 Task: Create a sub task System Test and UAT for the task  Upgrade and migrate company customer relationship management (CRM) to a cloud-based solution in the project AgileImpact , assign it to team member softage.1@softage.net and update the status of the sub task to  Completed , set the priority of the sub task to High
Action: Mouse moved to (401, 500)
Screenshot: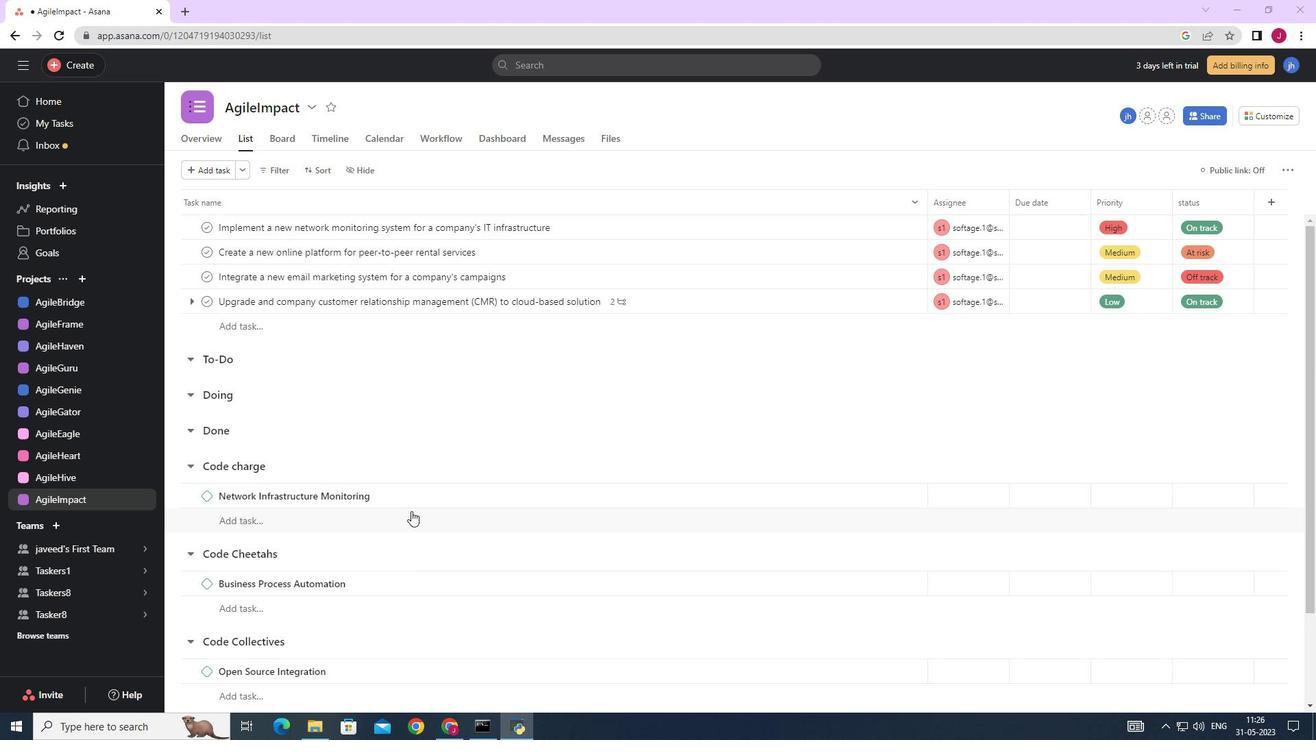 
Action: Mouse scrolled (401, 499) with delta (0, 0)
Screenshot: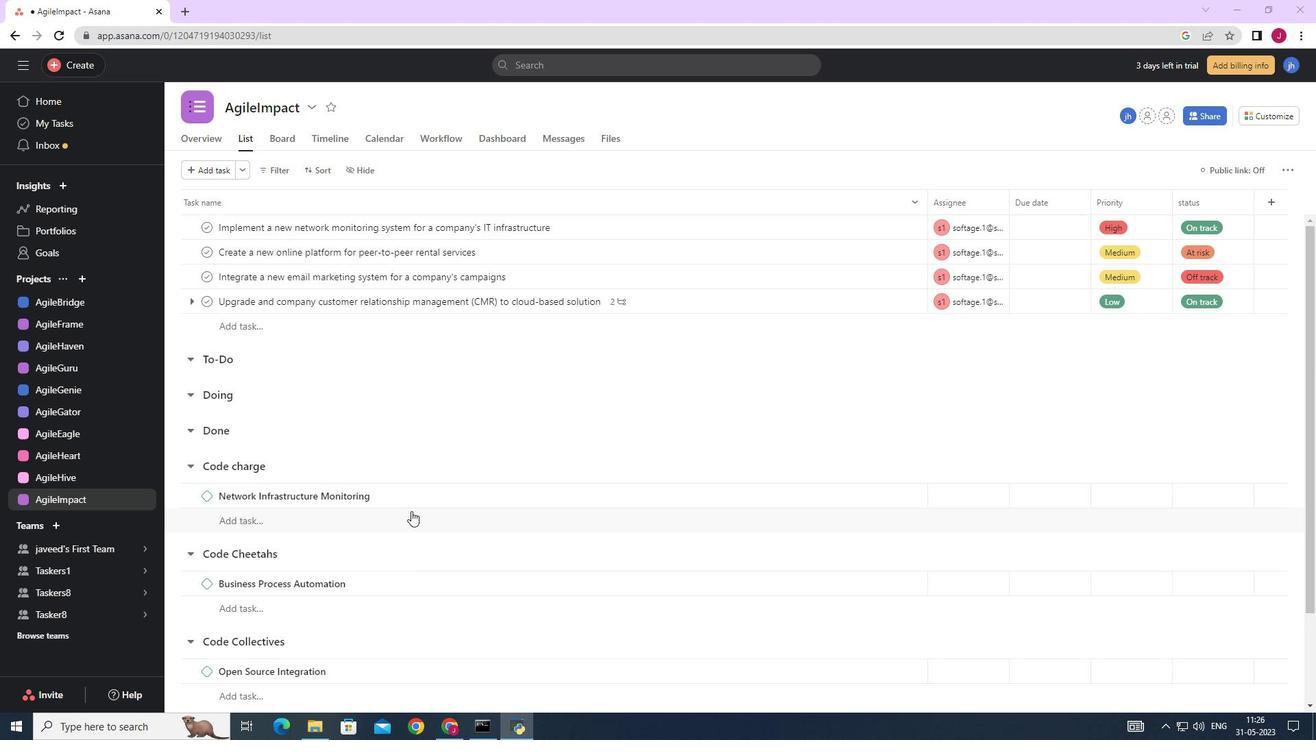 
Action: Mouse scrolled (401, 499) with delta (0, 0)
Screenshot: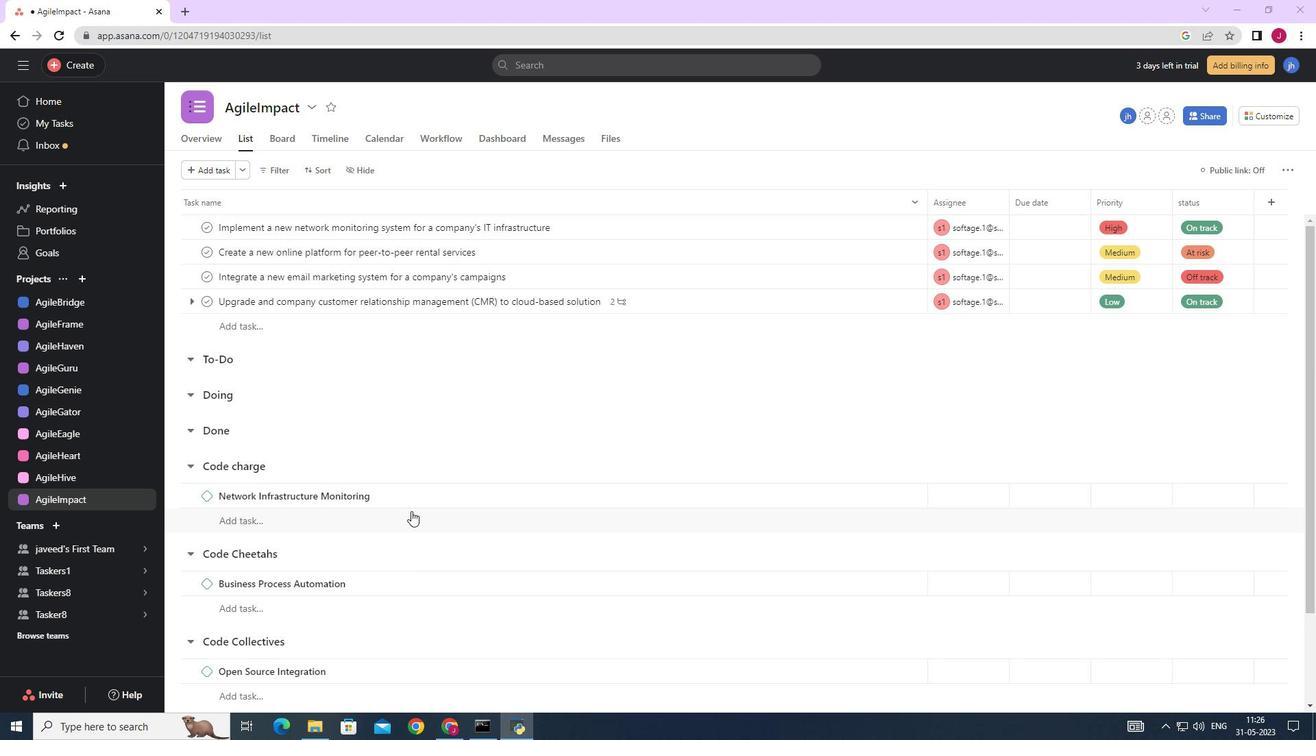
Action: Mouse scrolled (401, 499) with delta (0, 0)
Screenshot: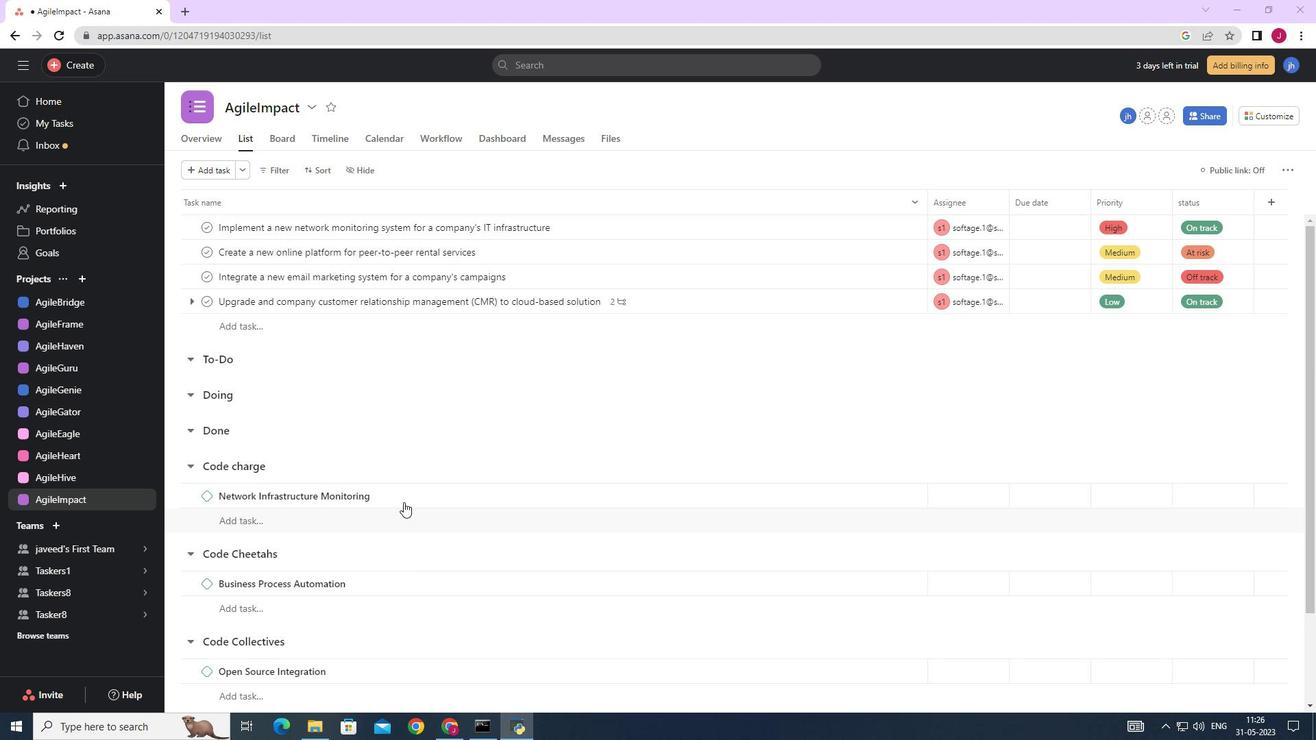 
Action: Mouse moved to (401, 499)
Screenshot: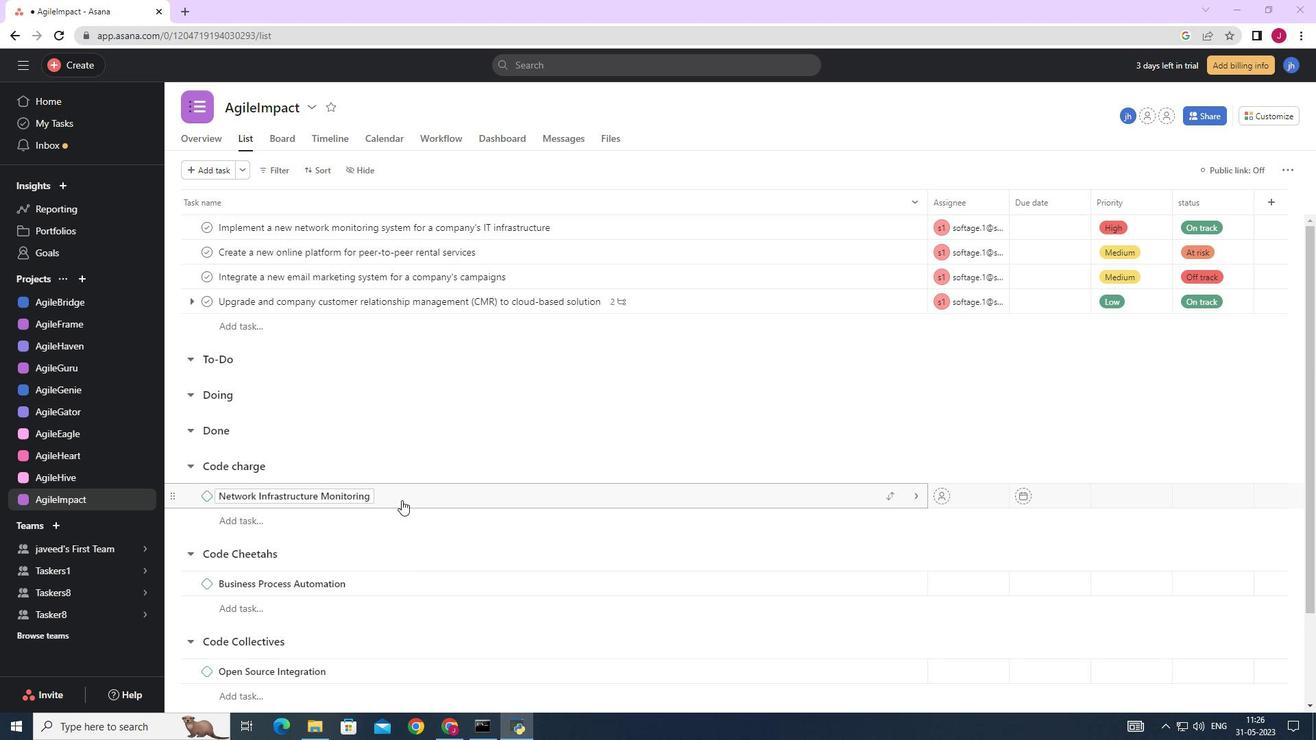
Action: Mouse scrolled (401, 499) with delta (0, 0)
Screenshot: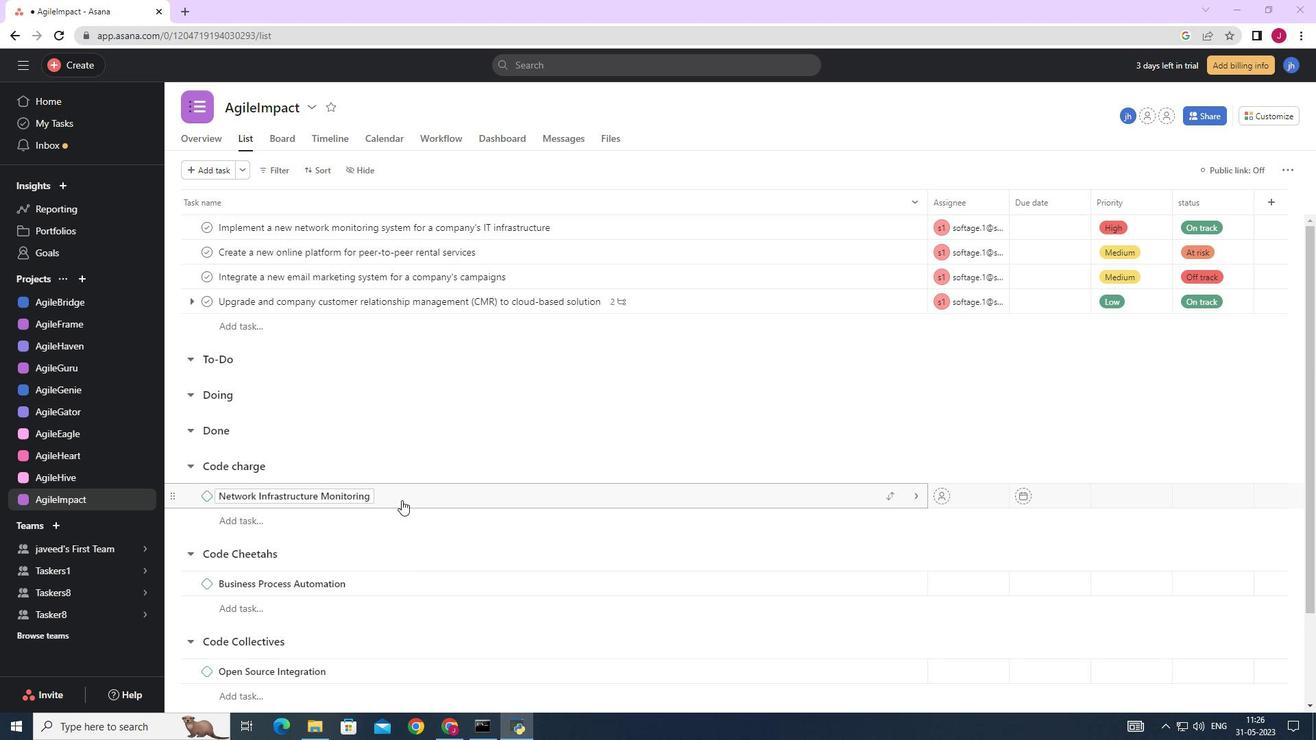 
Action: Mouse moved to (402, 499)
Screenshot: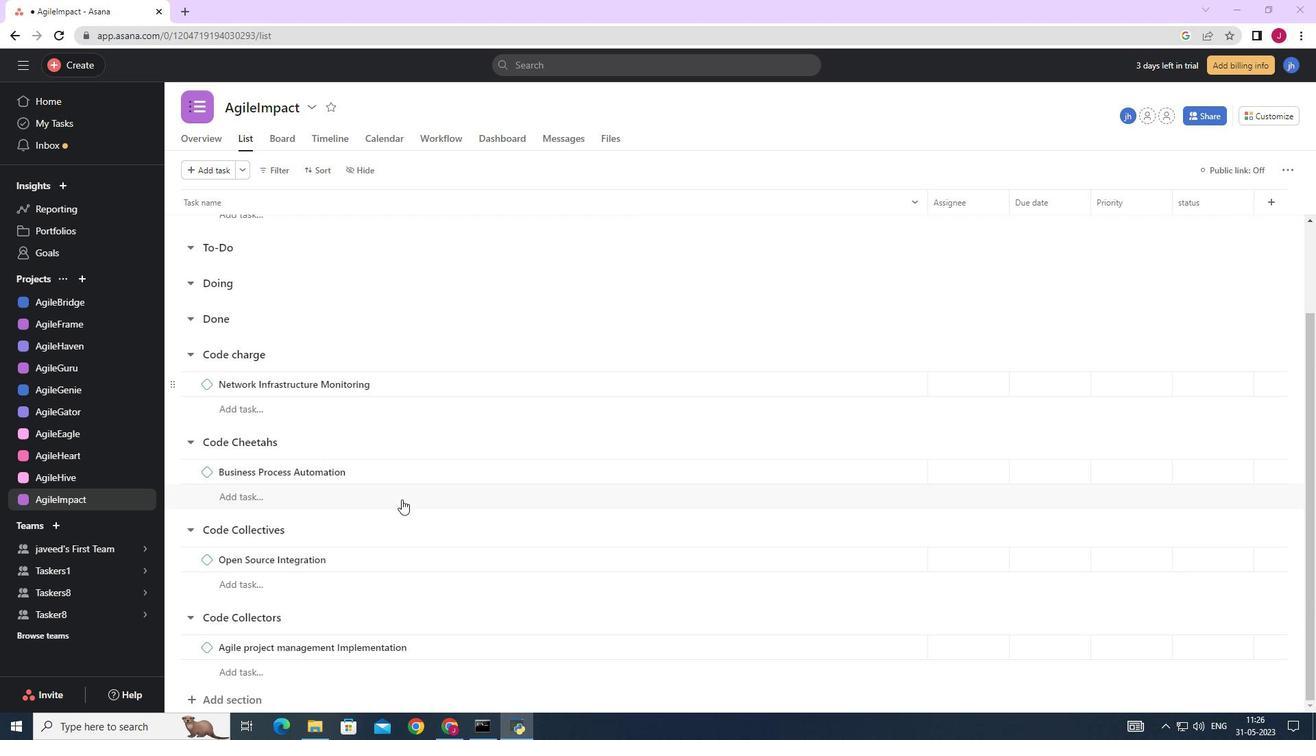 
Action: Mouse scrolled (402, 500) with delta (0, 0)
Screenshot: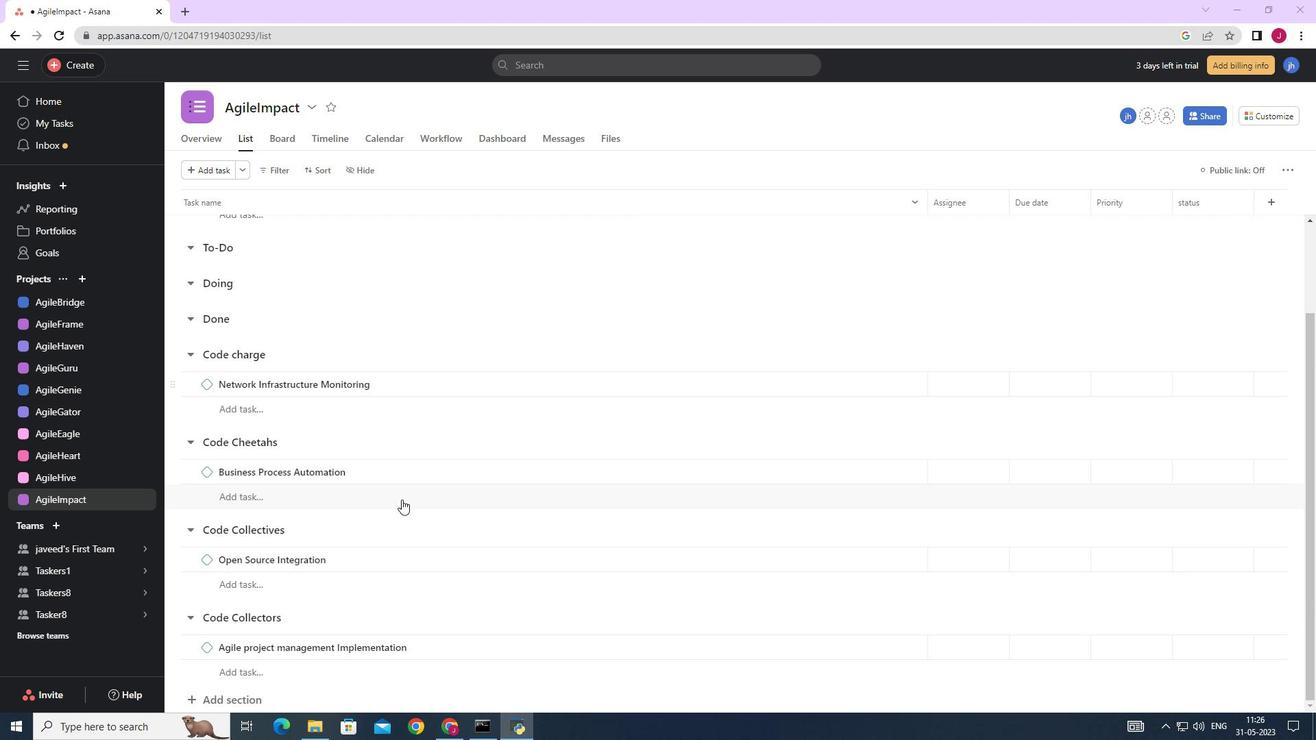 
Action: Mouse scrolled (402, 500) with delta (0, 0)
Screenshot: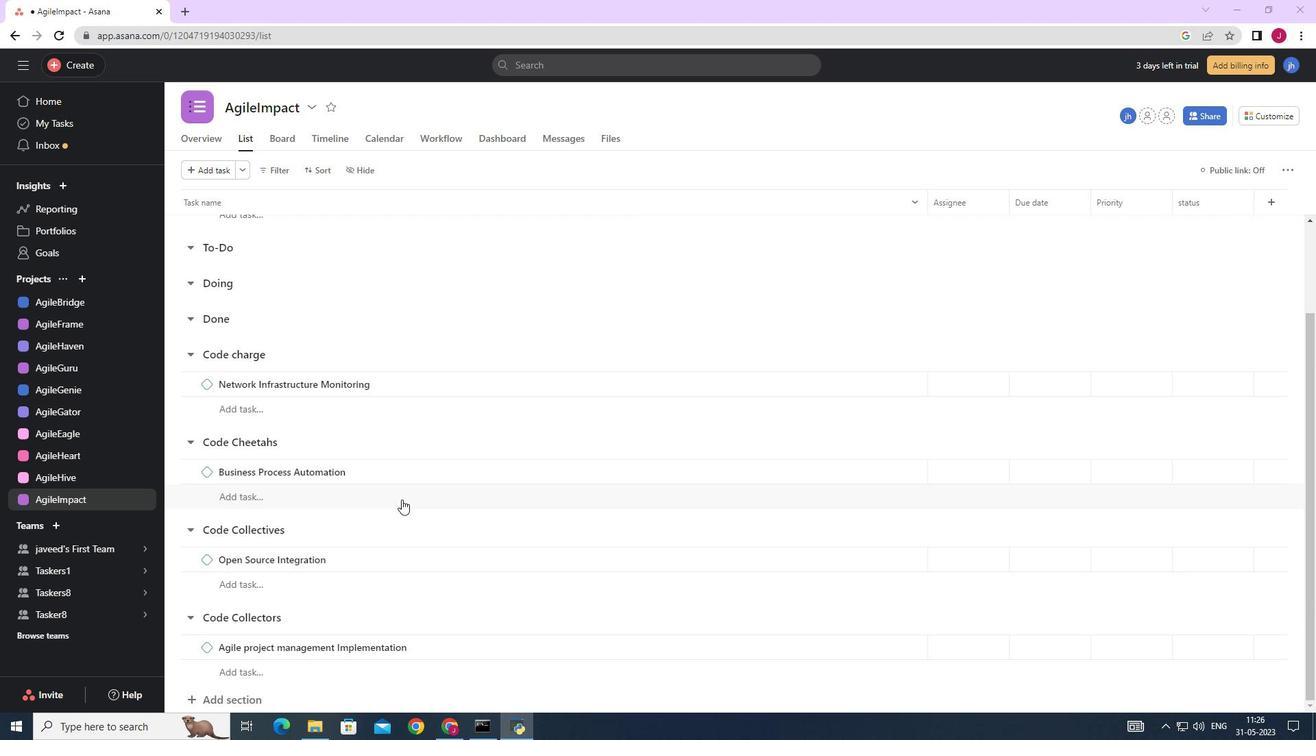 
Action: Mouse scrolled (402, 500) with delta (0, 0)
Screenshot: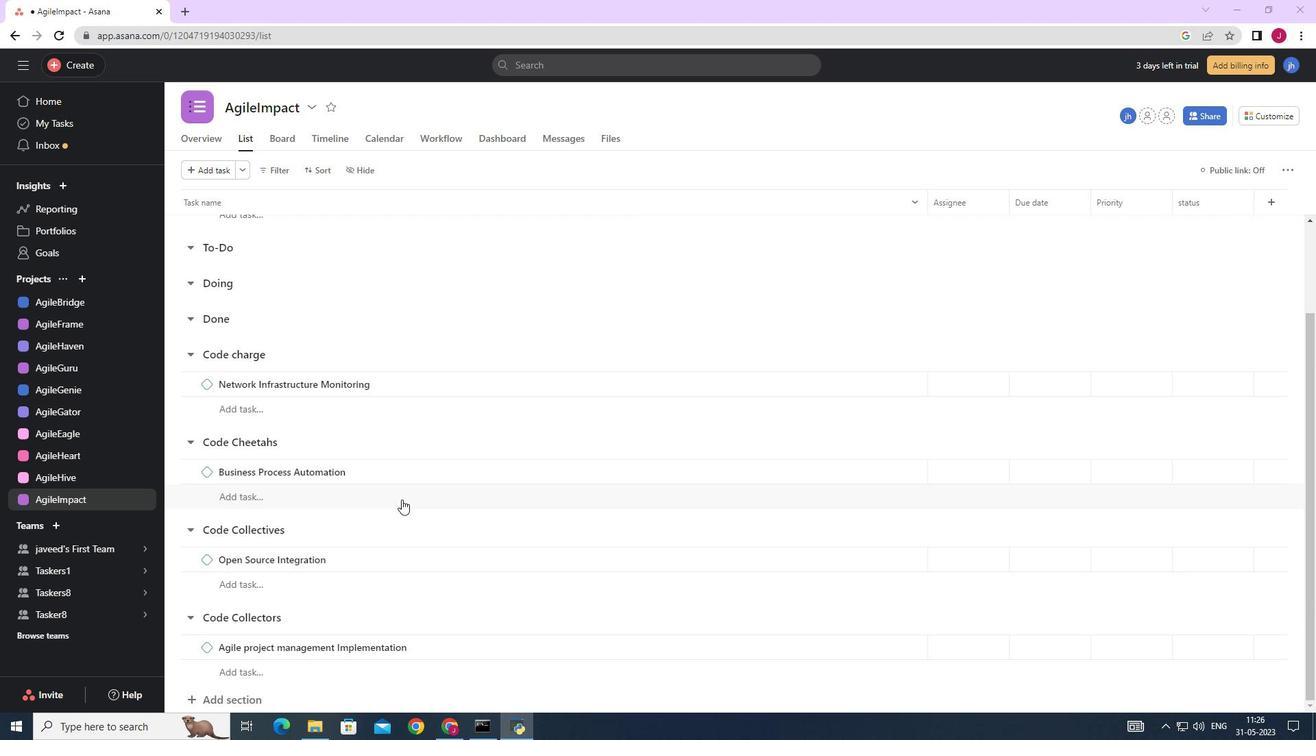 
Action: Mouse moved to (871, 303)
Screenshot: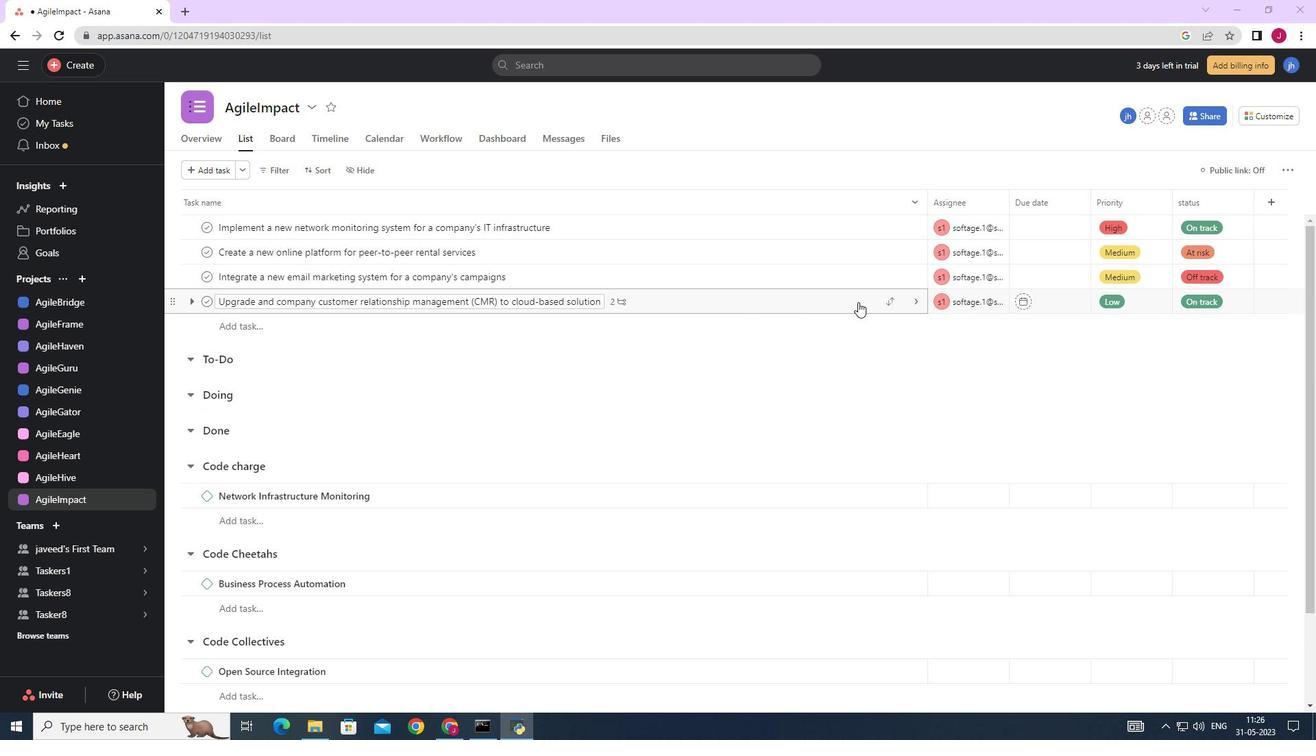 
Action: Mouse pressed left at (871, 303)
Screenshot: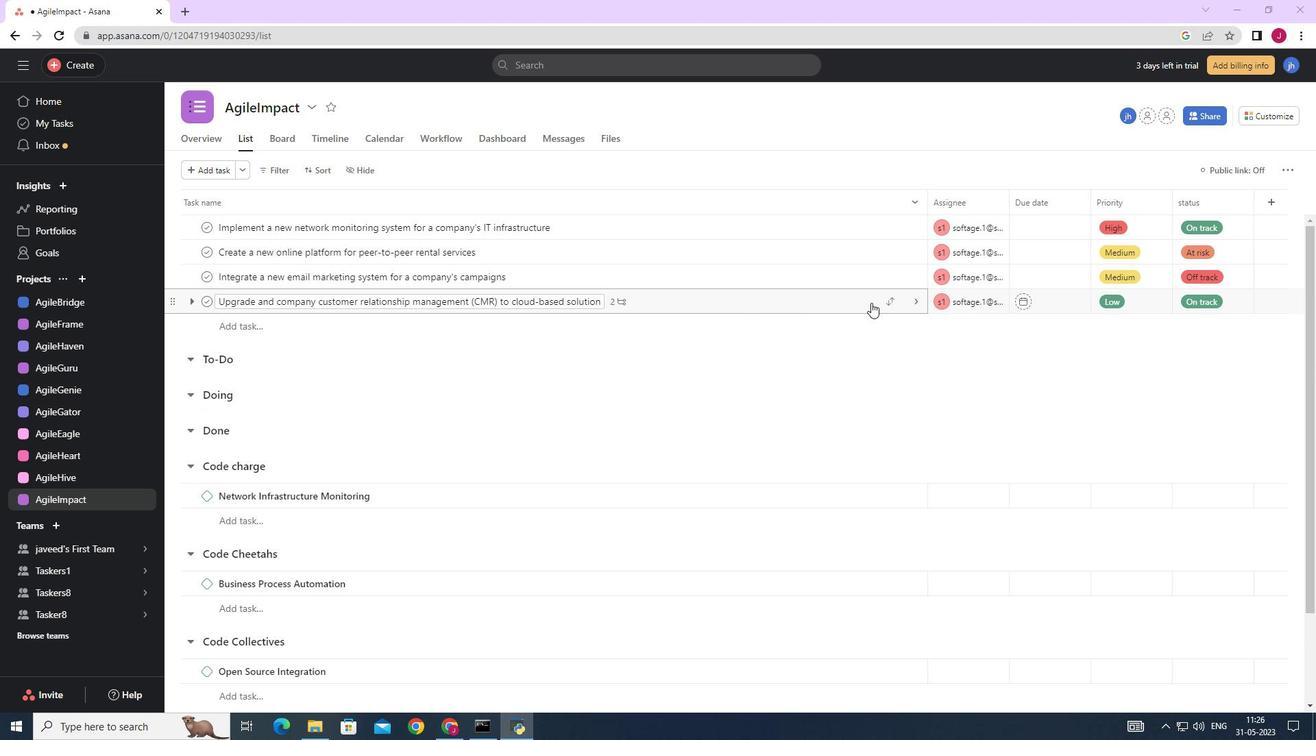 
Action: Mouse moved to (956, 516)
Screenshot: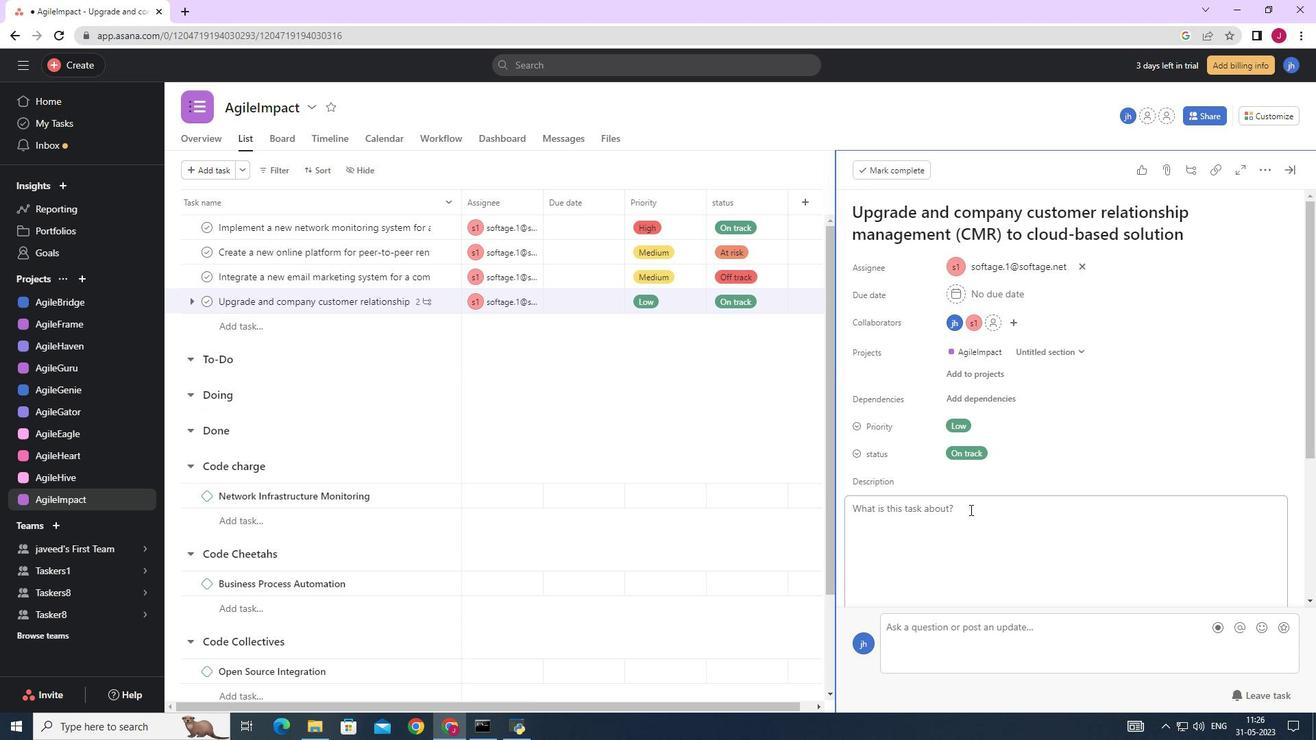 
Action: Mouse scrolled (956, 515) with delta (0, 0)
Screenshot: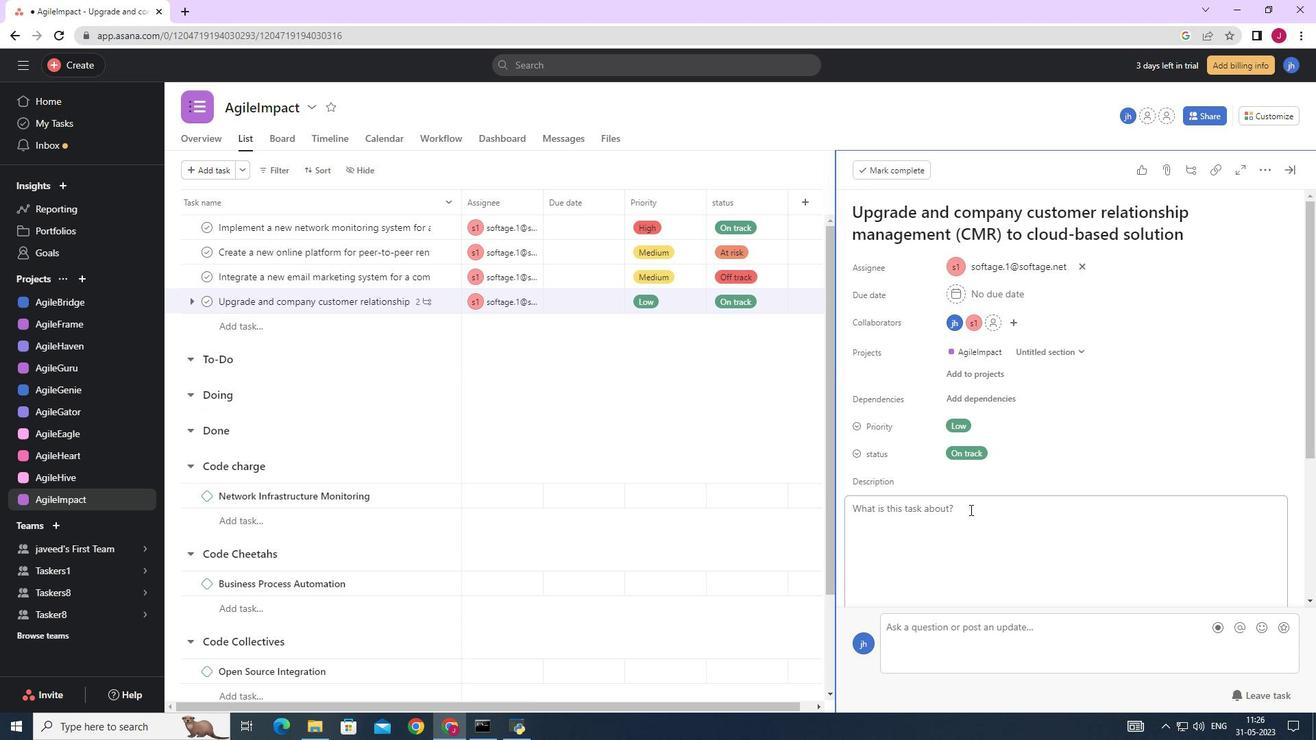 
Action: Mouse moved to (955, 516)
Screenshot: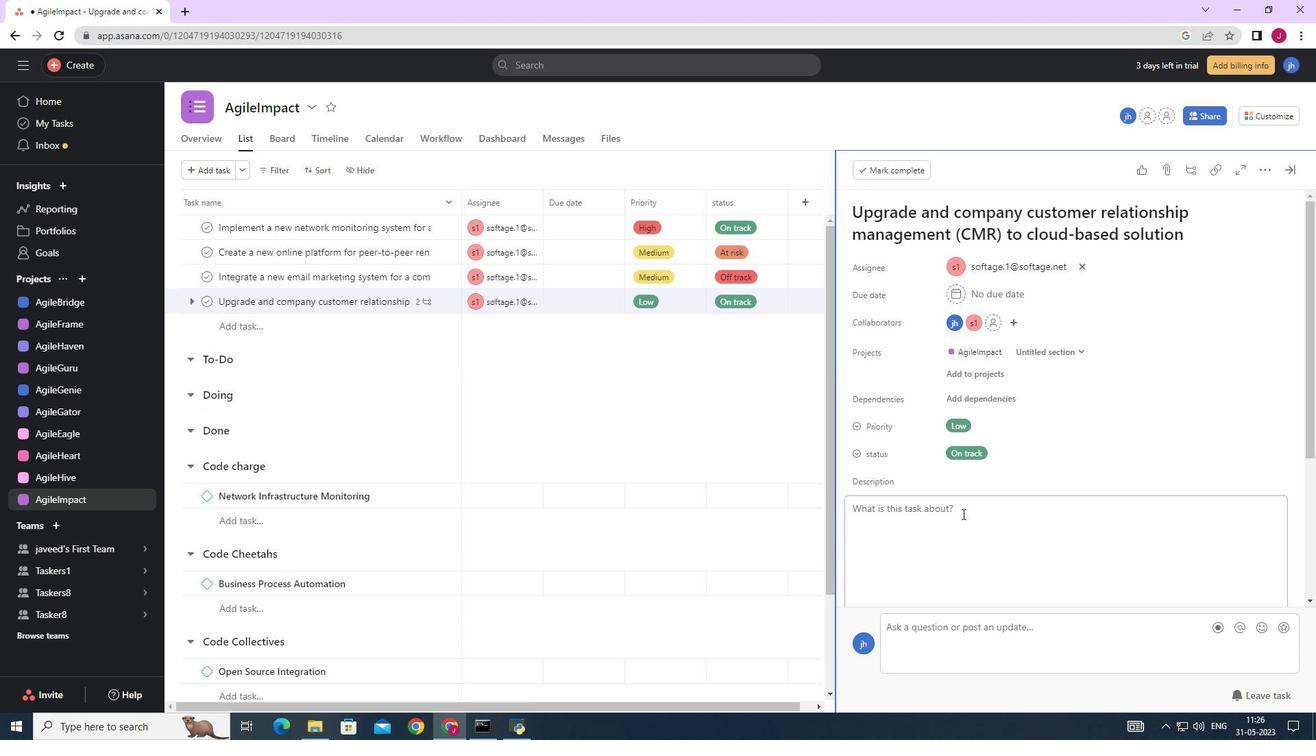 
Action: Mouse scrolled (955, 516) with delta (0, 0)
Screenshot: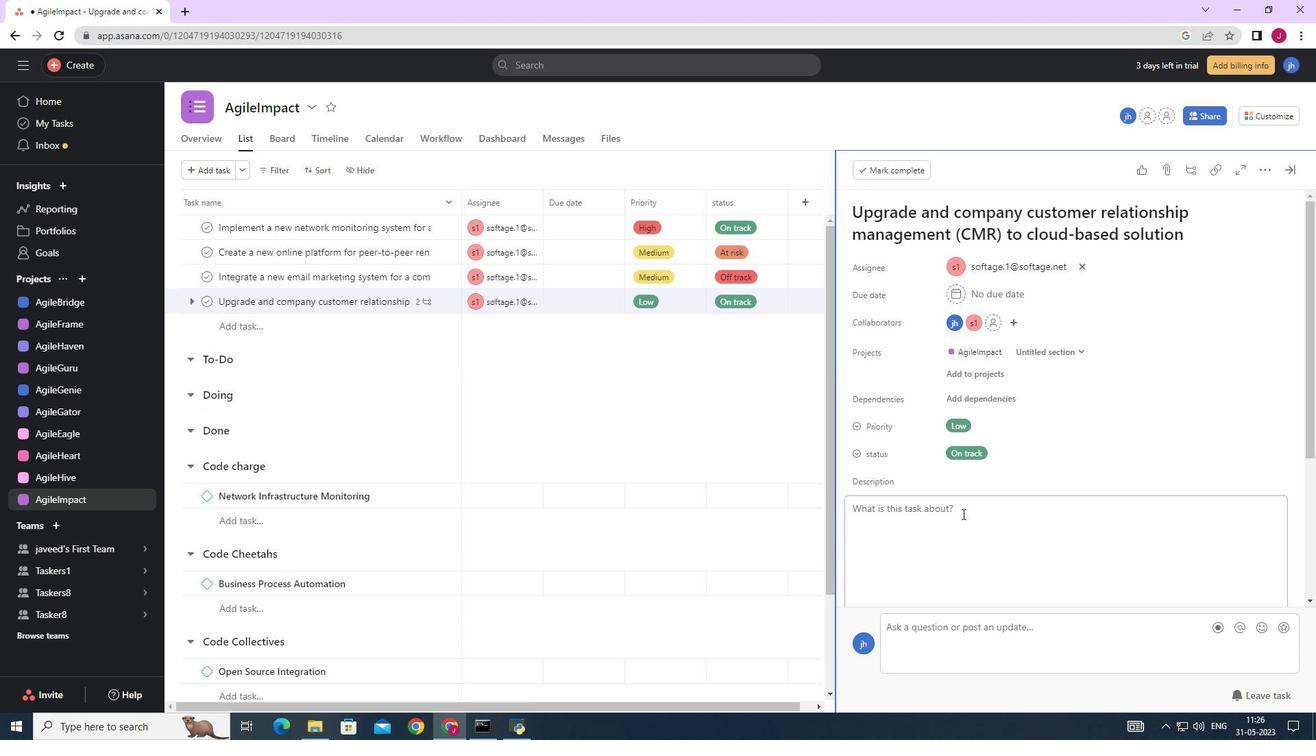 
Action: Mouse moved to (955, 516)
Screenshot: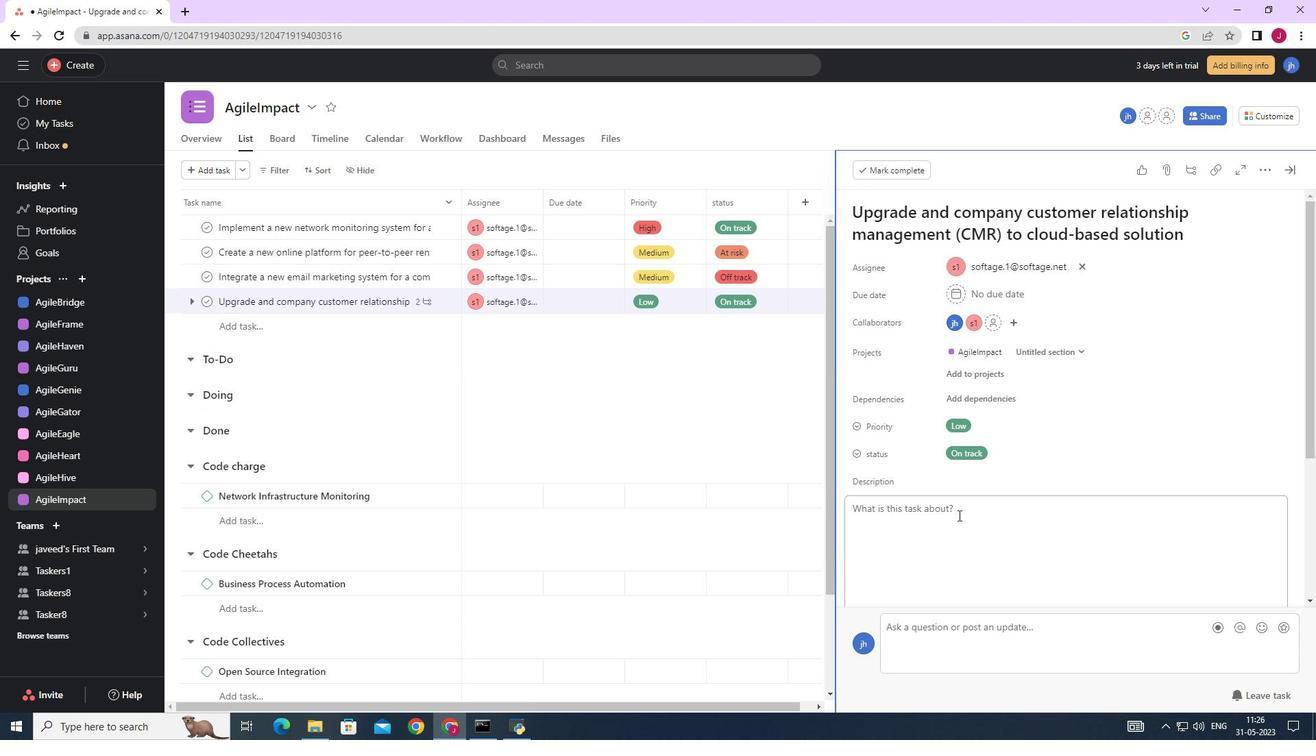 
Action: Mouse scrolled (955, 516) with delta (0, 0)
Screenshot: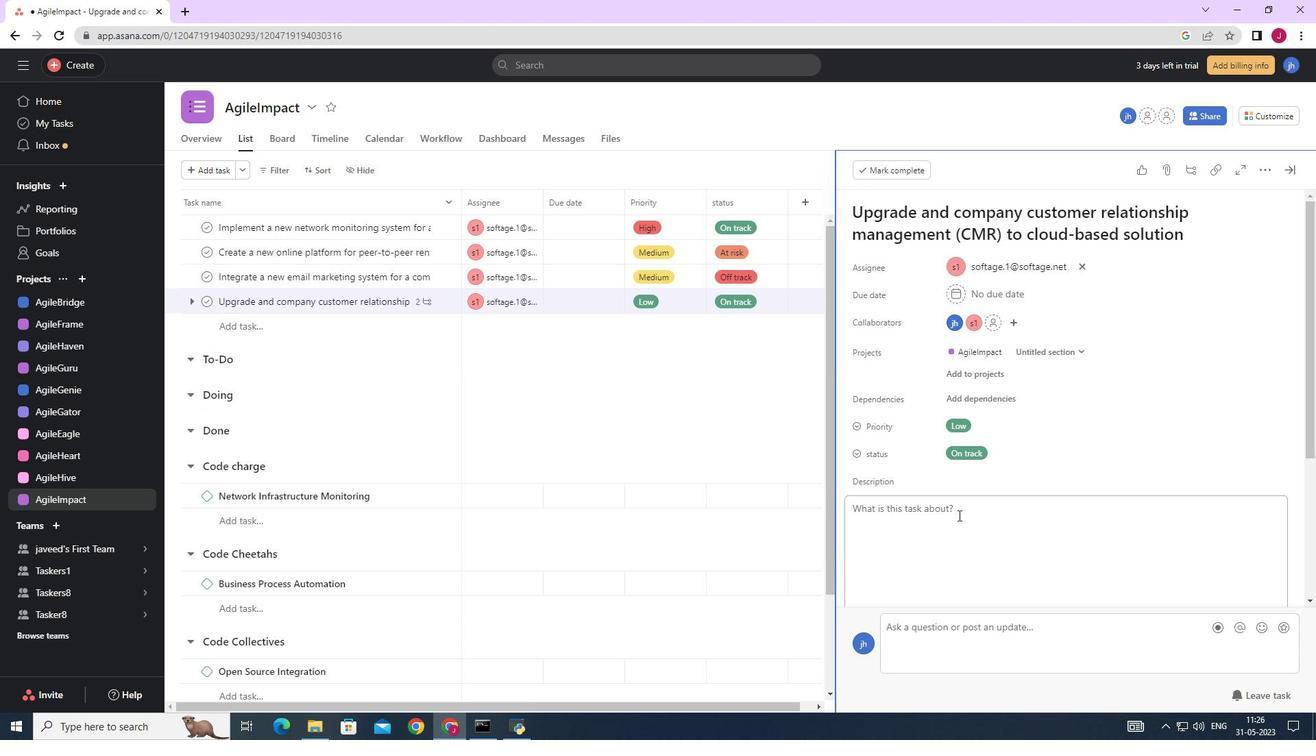 
Action: Mouse moved to (889, 516)
Screenshot: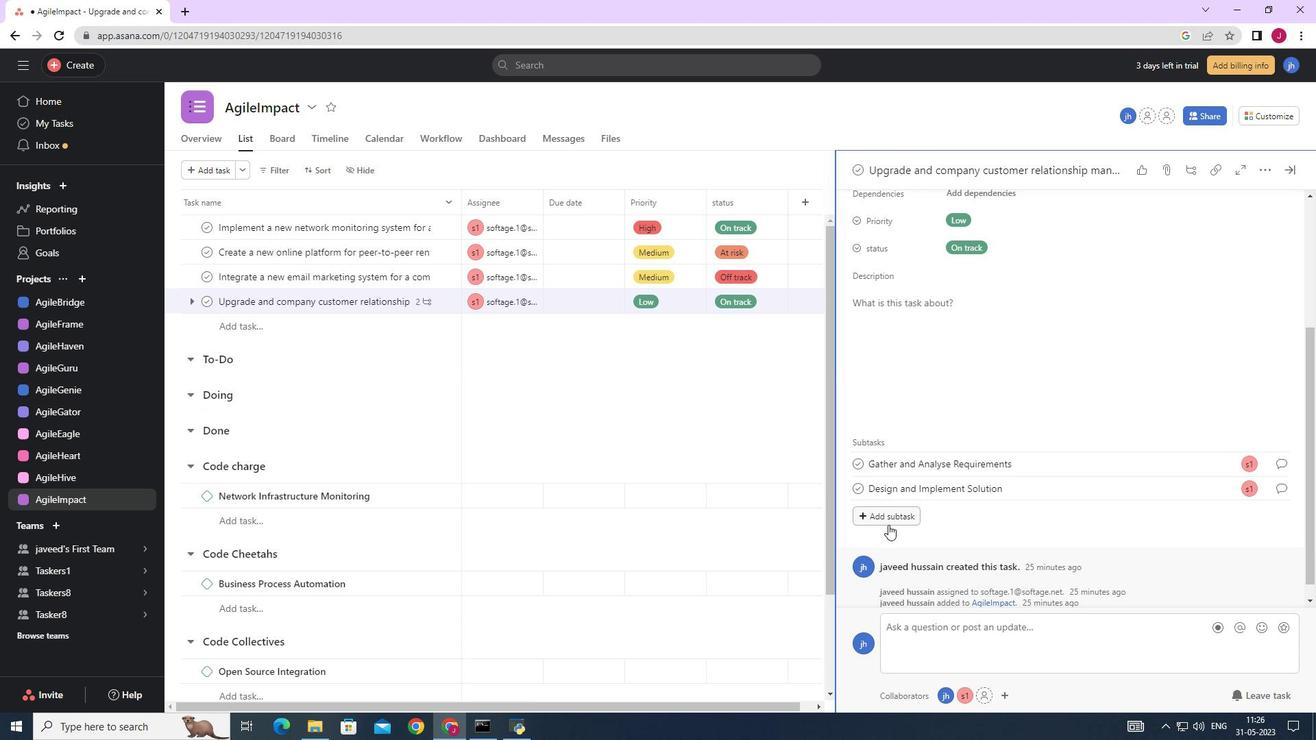 
Action: Mouse pressed left at (889, 516)
Screenshot: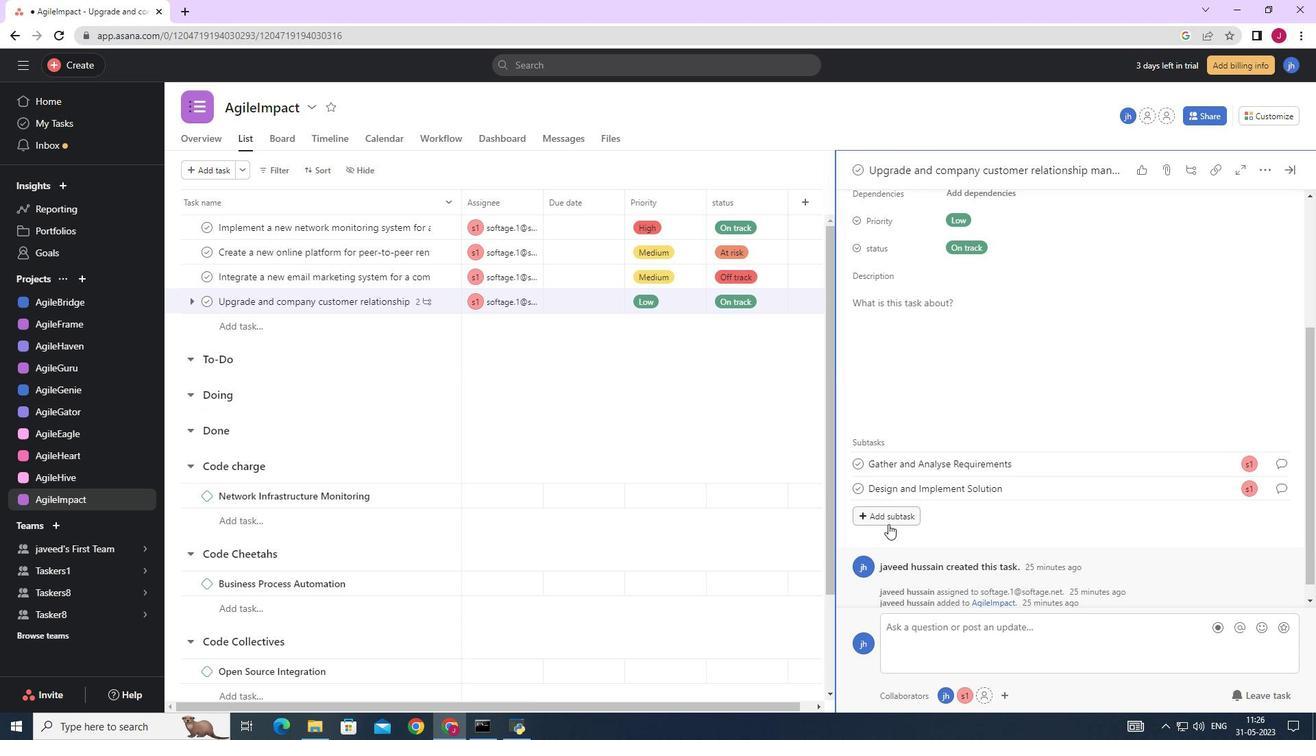 
Action: Mouse moved to (890, 516)
Screenshot: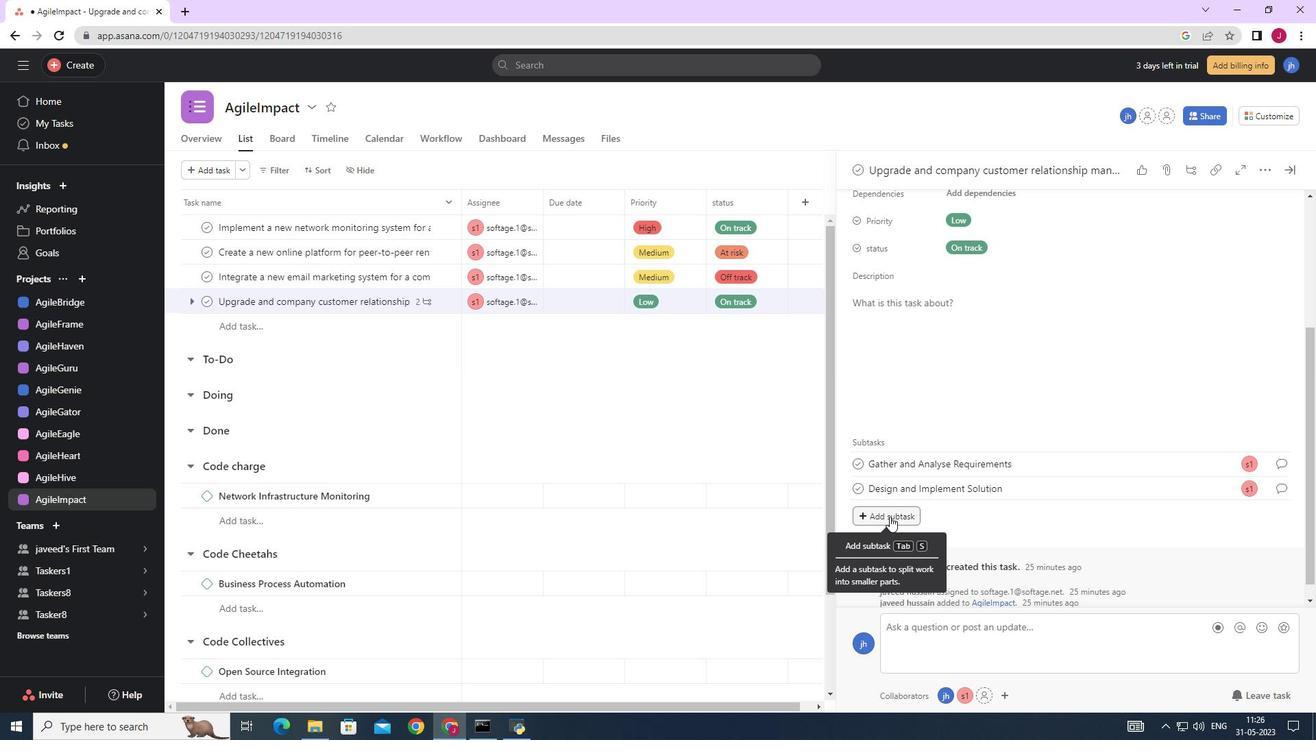 
Action: Key pressed <Key.caps_lock>S<Key.caps_lock>ystem<Key.space><Key.caps_lock>T<Key.caps_lock>est<Key.space>and<Key.space><Key.caps_lock>UAT
Screenshot: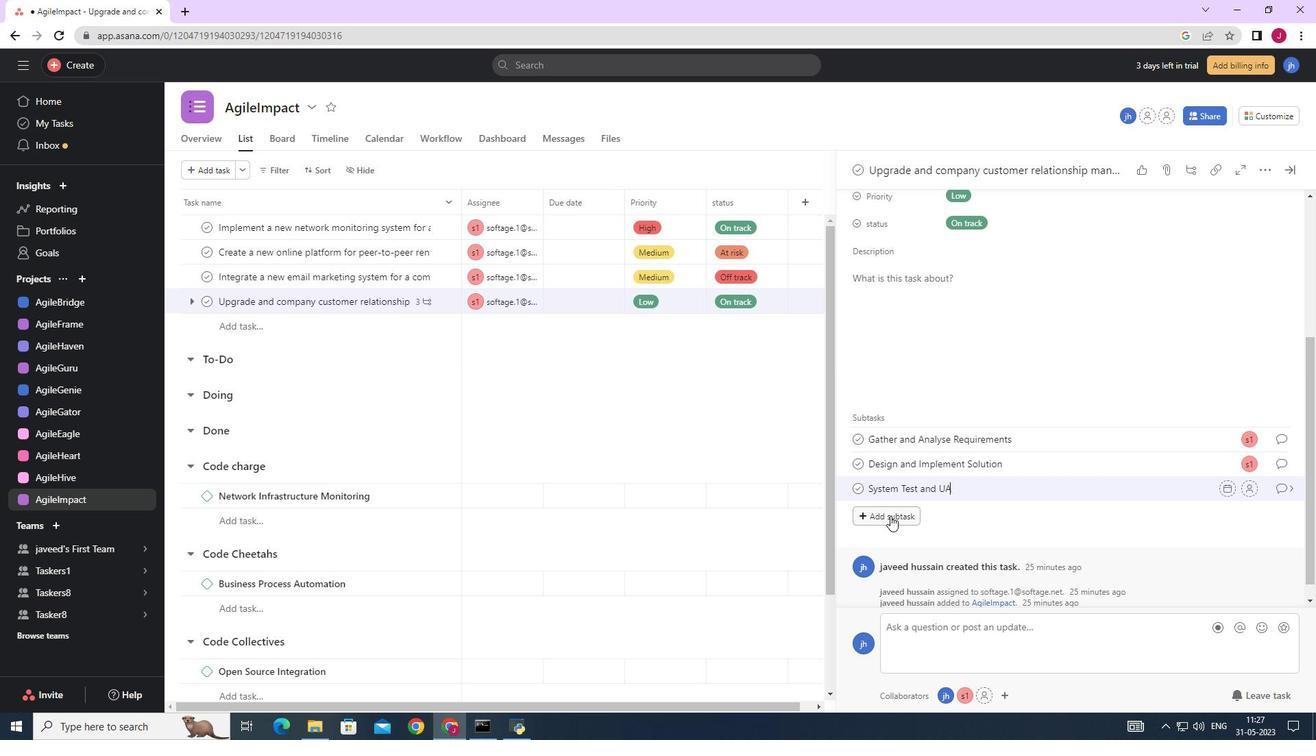 
Action: Mouse moved to (1245, 490)
Screenshot: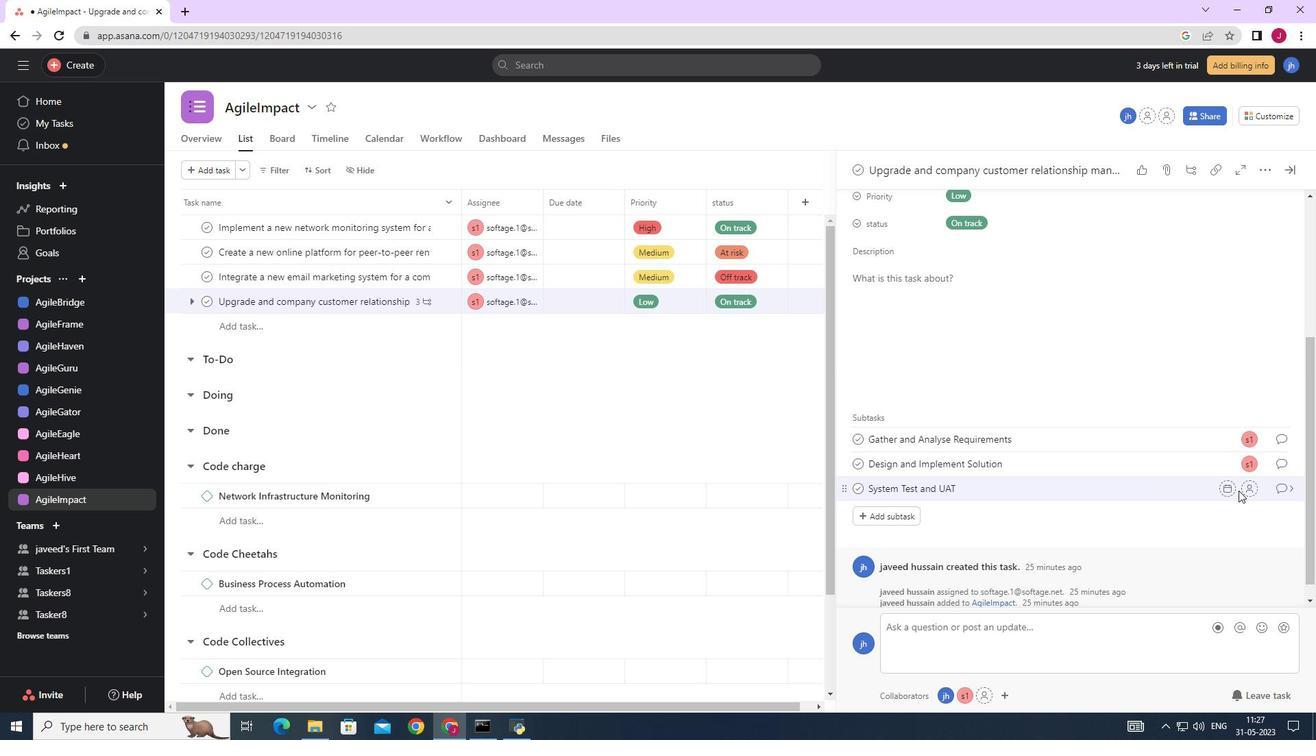 
Action: Mouse pressed left at (1245, 490)
Screenshot: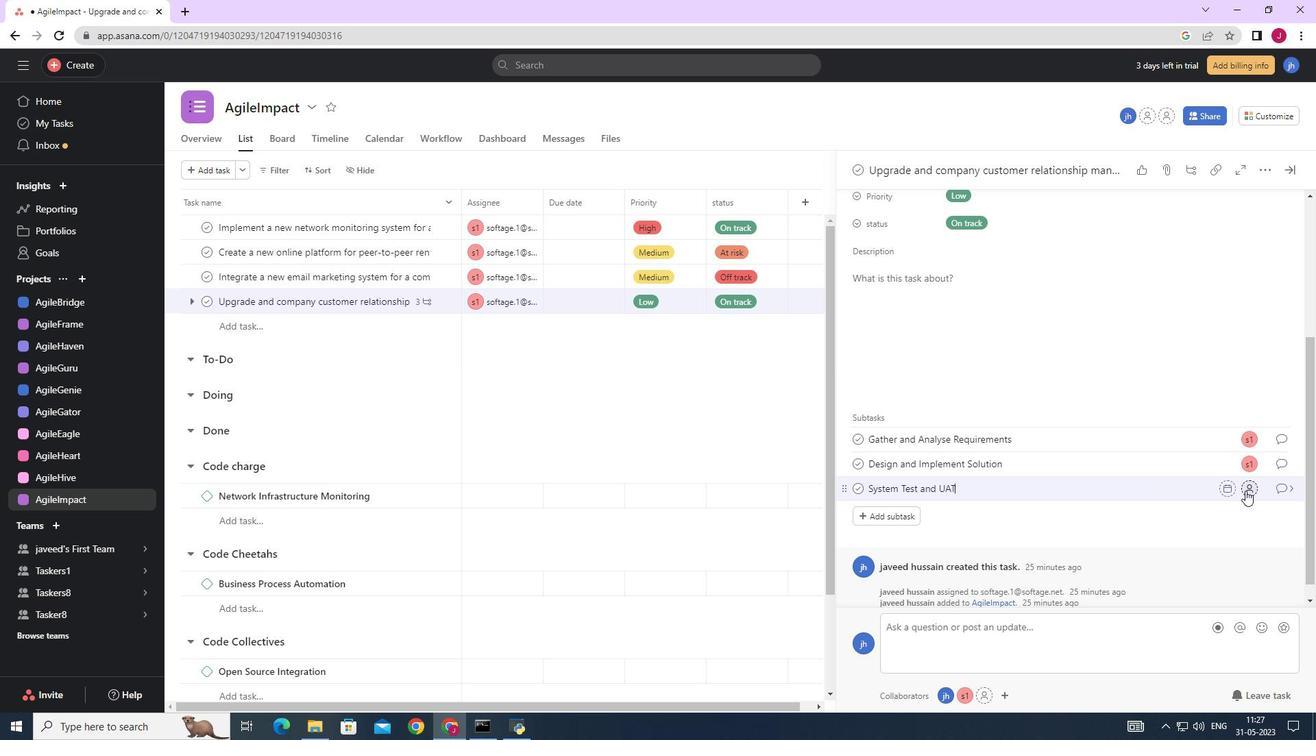 
Action: Mouse moved to (1173, 459)
Screenshot: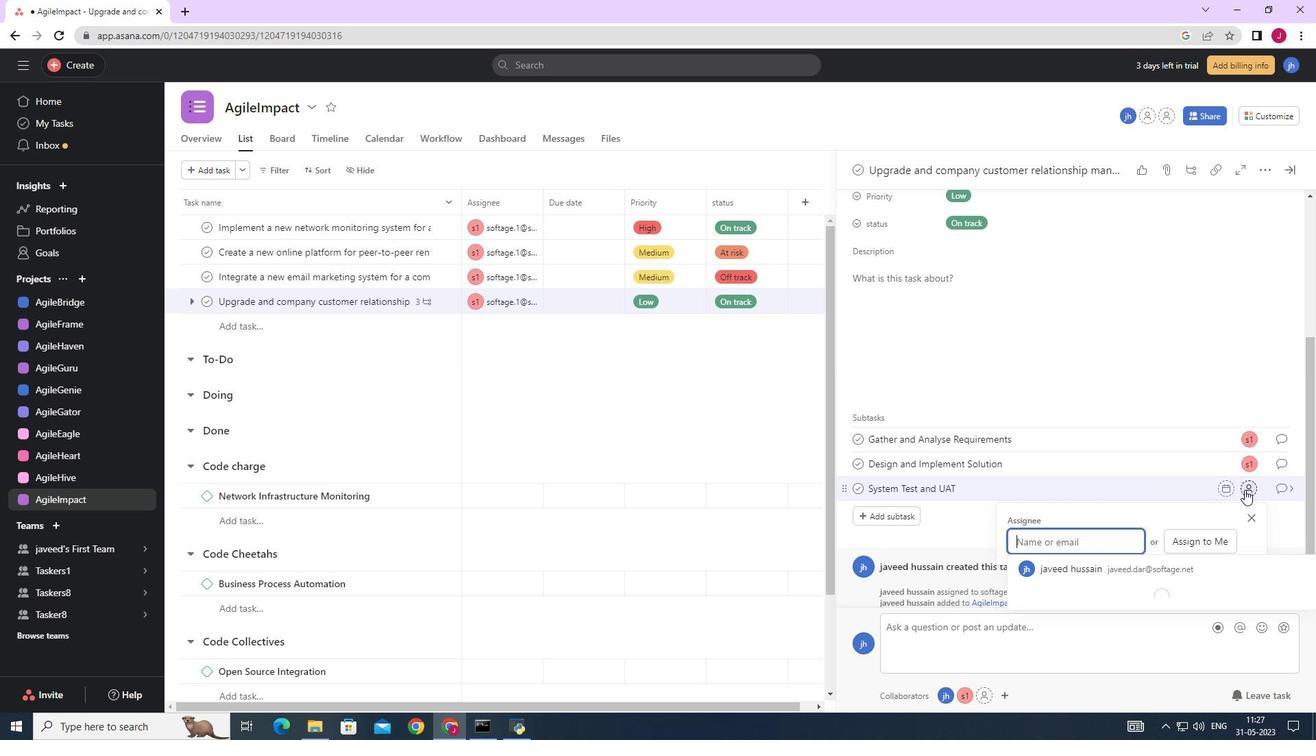 
Action: Key pressed SO
Screenshot: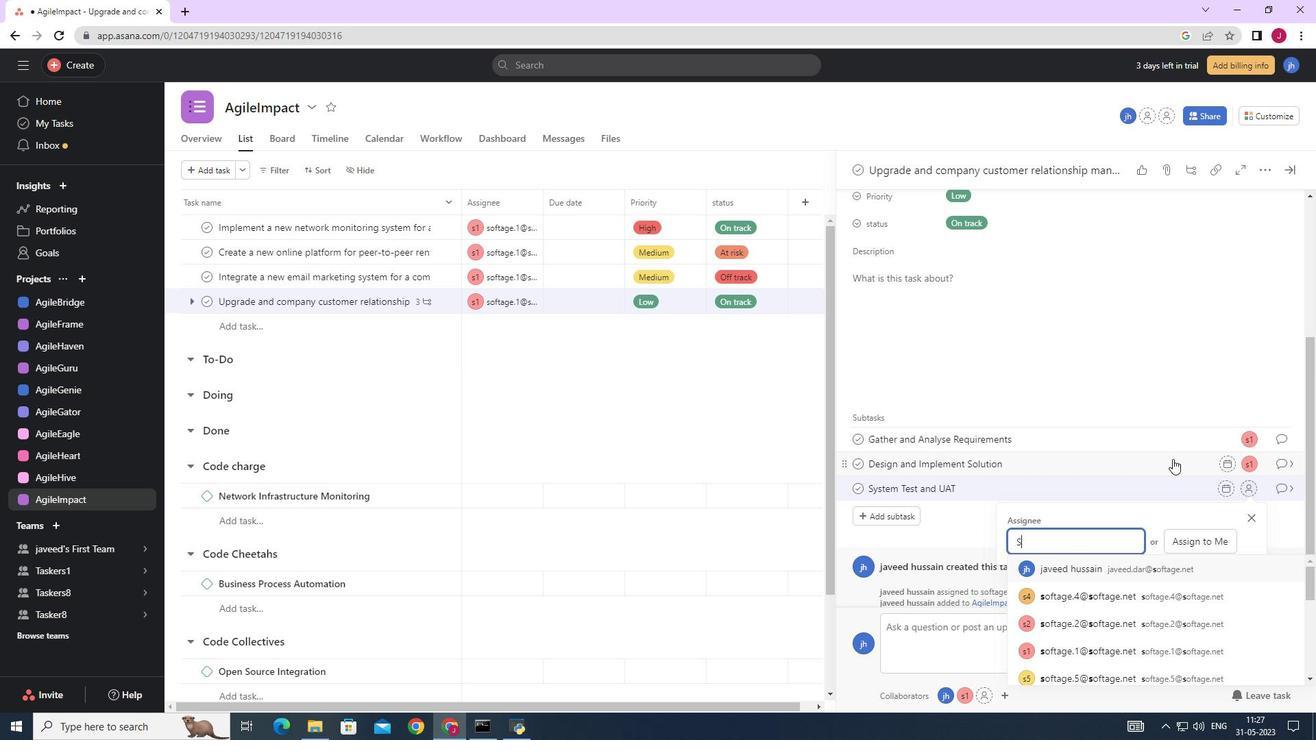
Action: Mouse moved to (1173, 459)
Screenshot: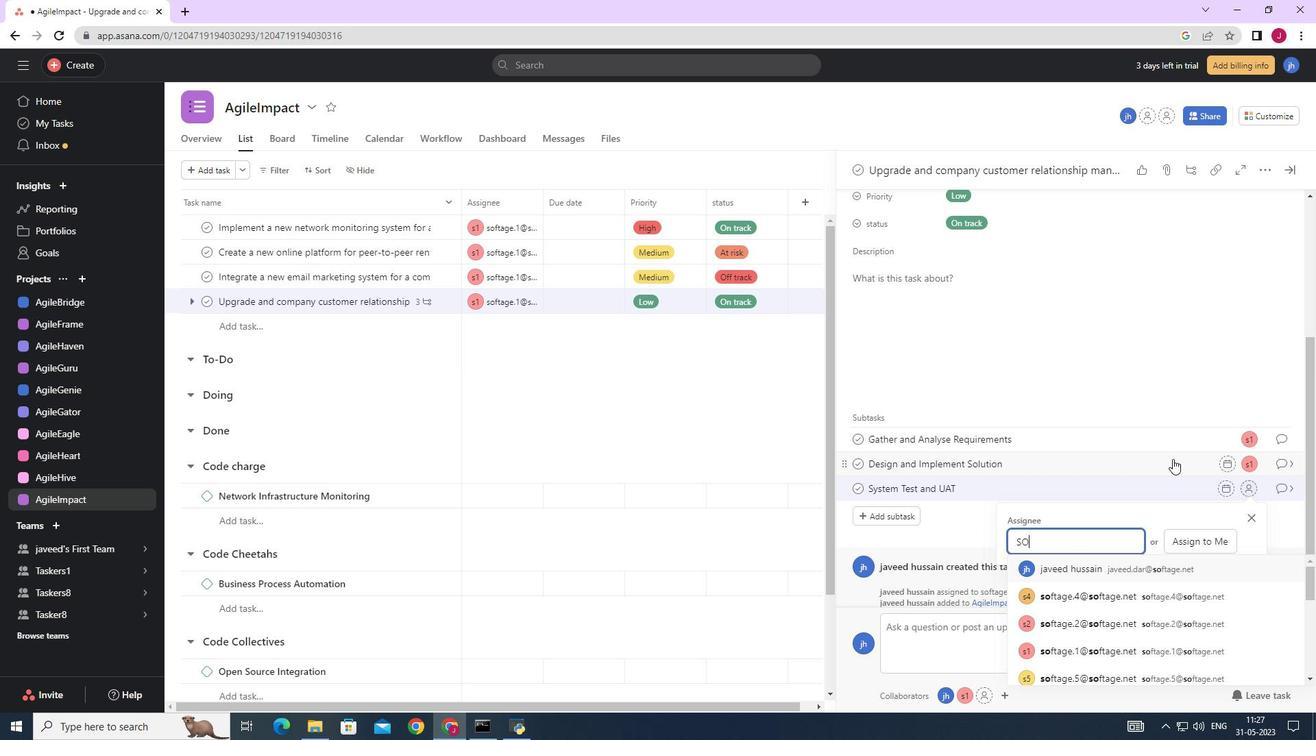 
Action: Key pressed FTAGE.1<Key.shift>@SOFTAGE.NET
Screenshot: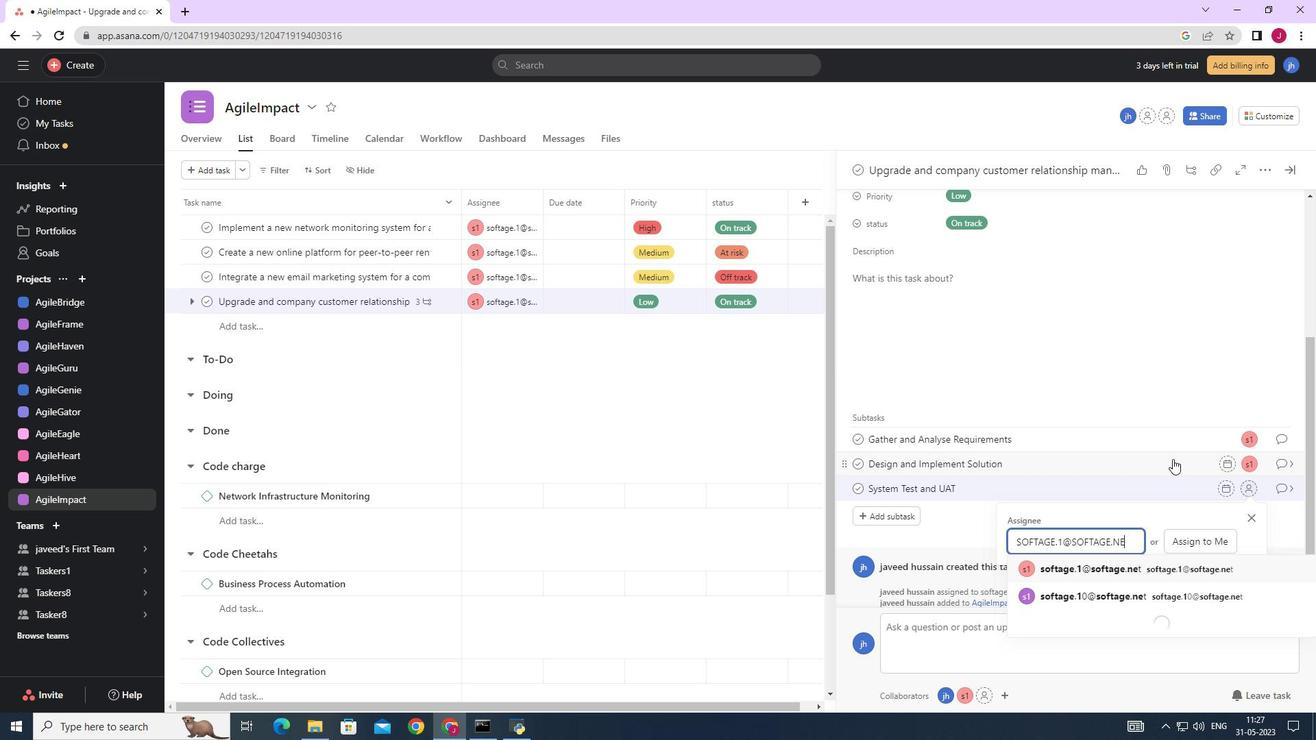 
Action: Mouse moved to (1106, 569)
Screenshot: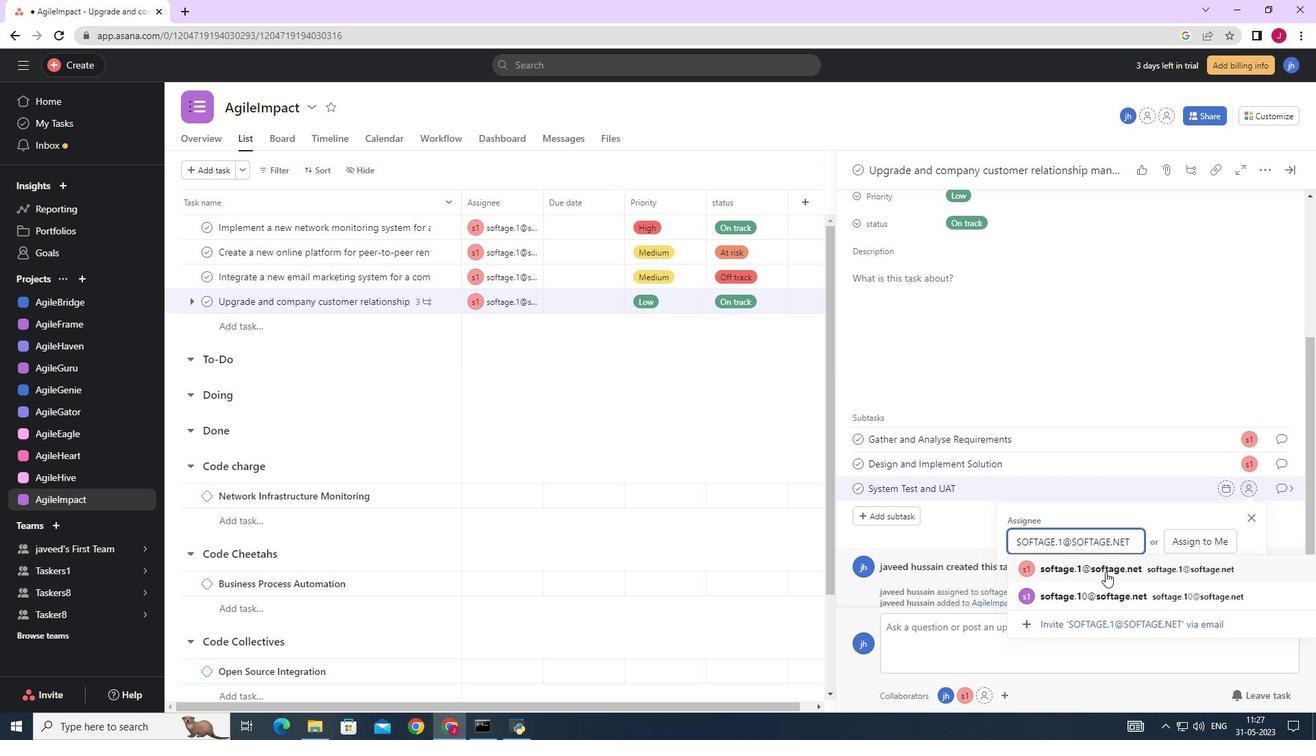 
Action: Mouse pressed left at (1106, 569)
Screenshot: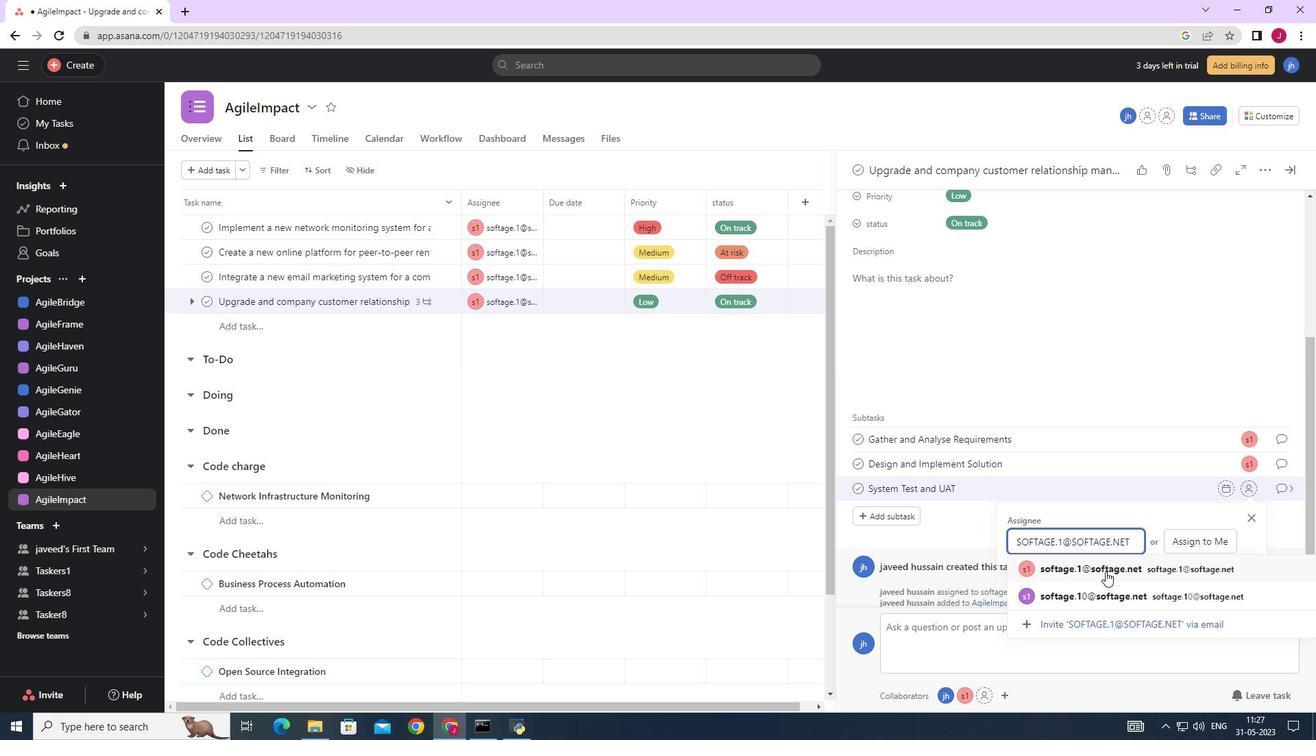
Action: Mouse moved to (1279, 491)
Screenshot: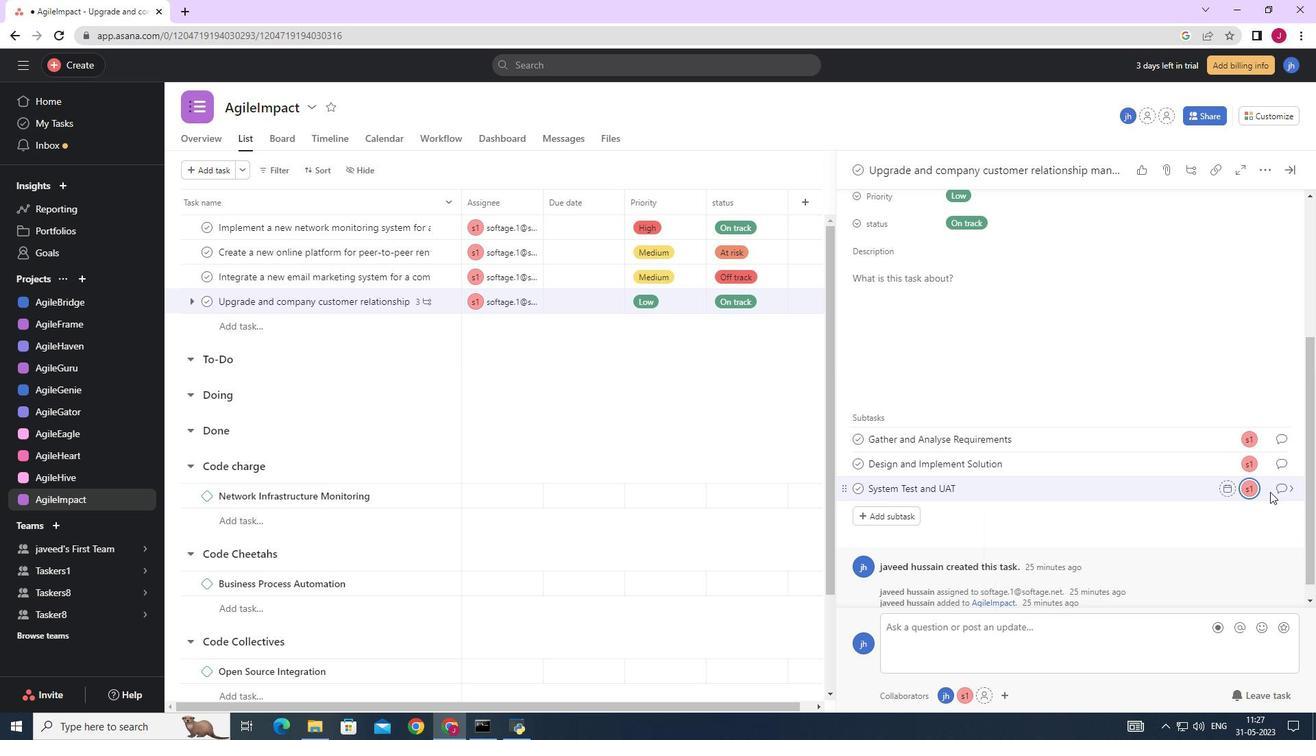 
Action: Mouse pressed left at (1279, 491)
Screenshot: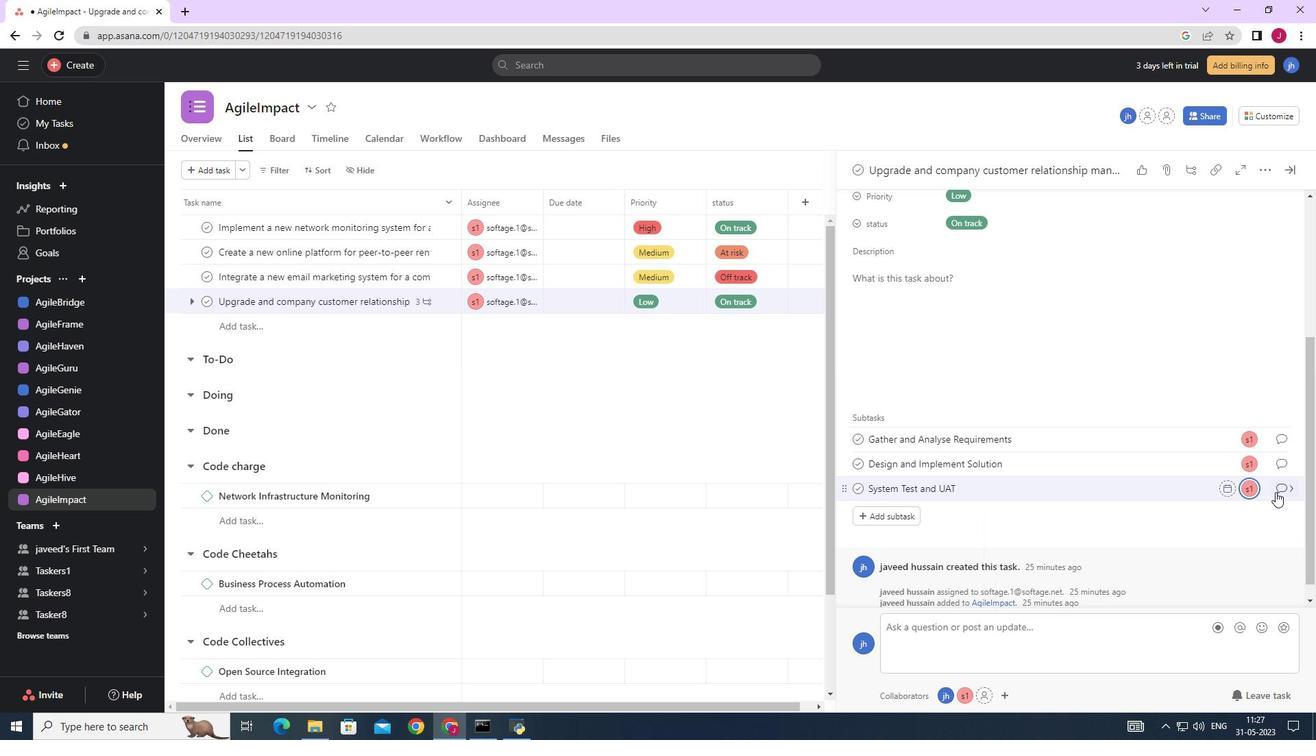 
Action: Mouse moved to (916, 389)
Screenshot: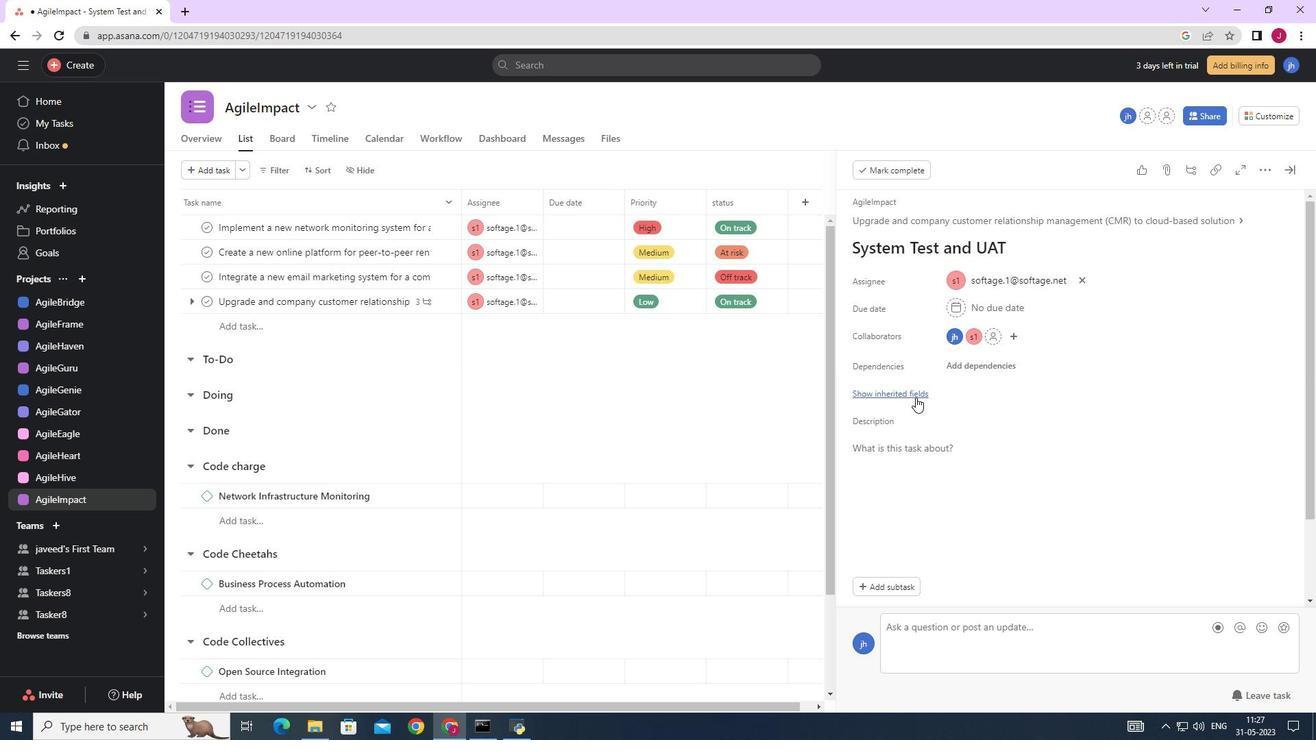 
Action: Mouse pressed left at (916, 389)
Screenshot: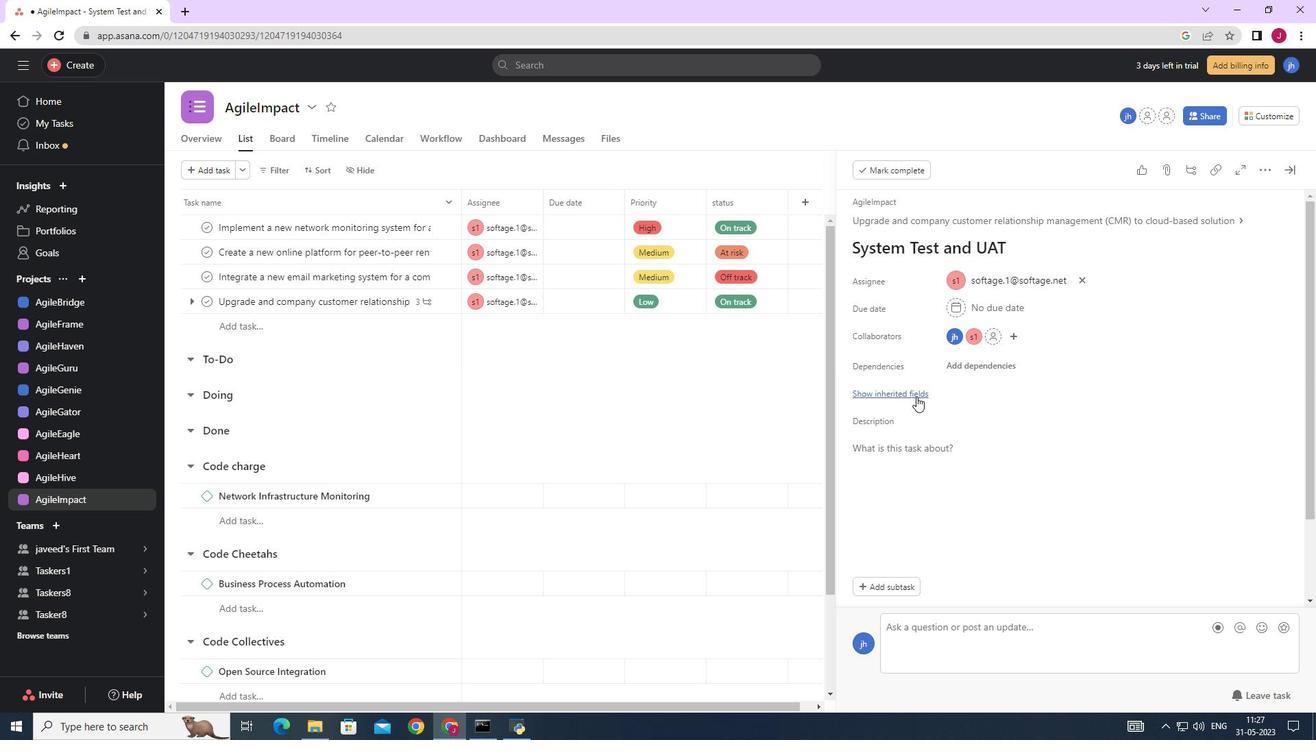 
Action: Mouse moved to (964, 420)
Screenshot: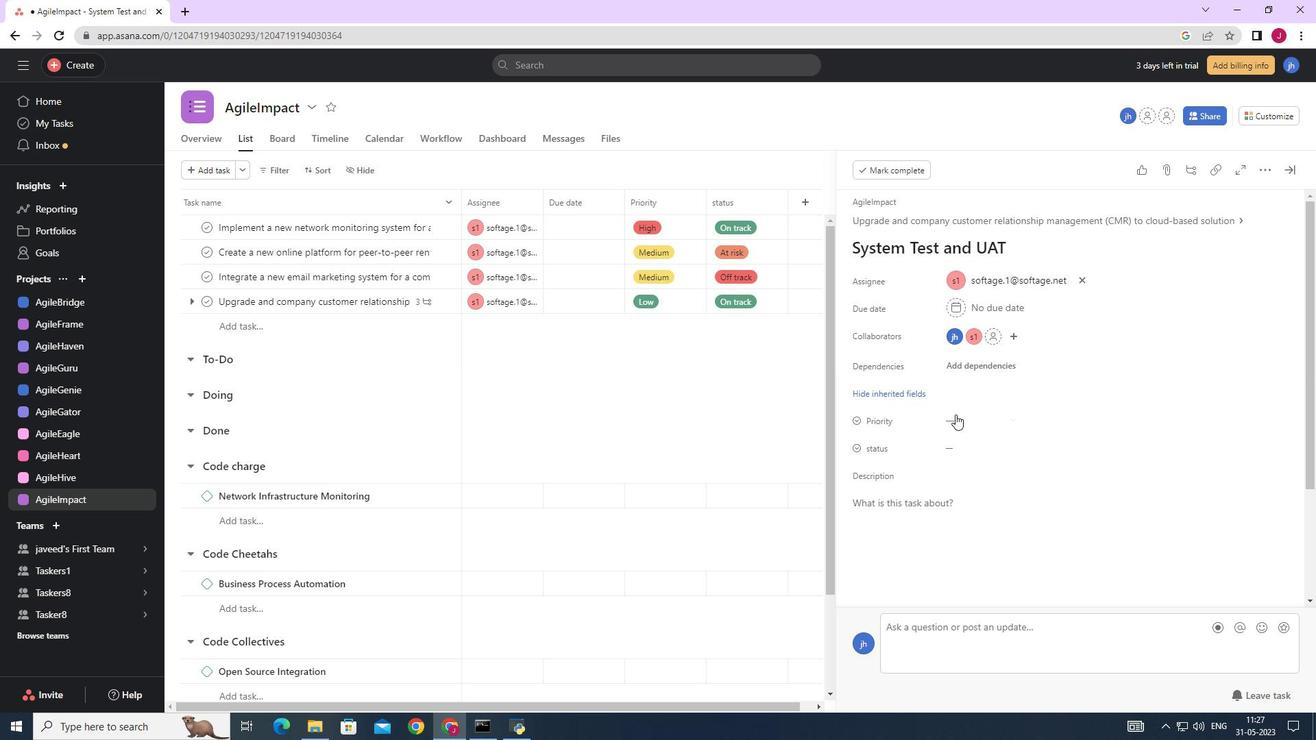 
Action: Mouse pressed left at (964, 420)
Screenshot: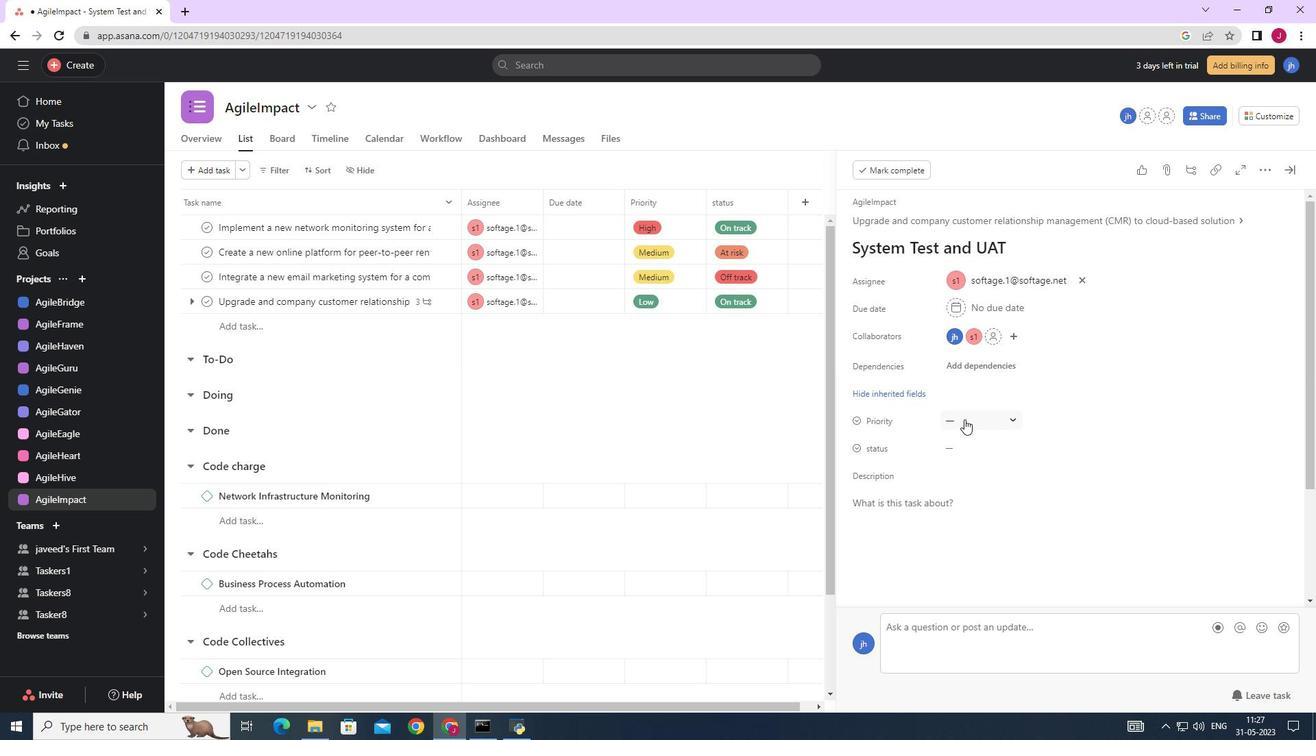 
Action: Mouse moved to (985, 468)
Screenshot: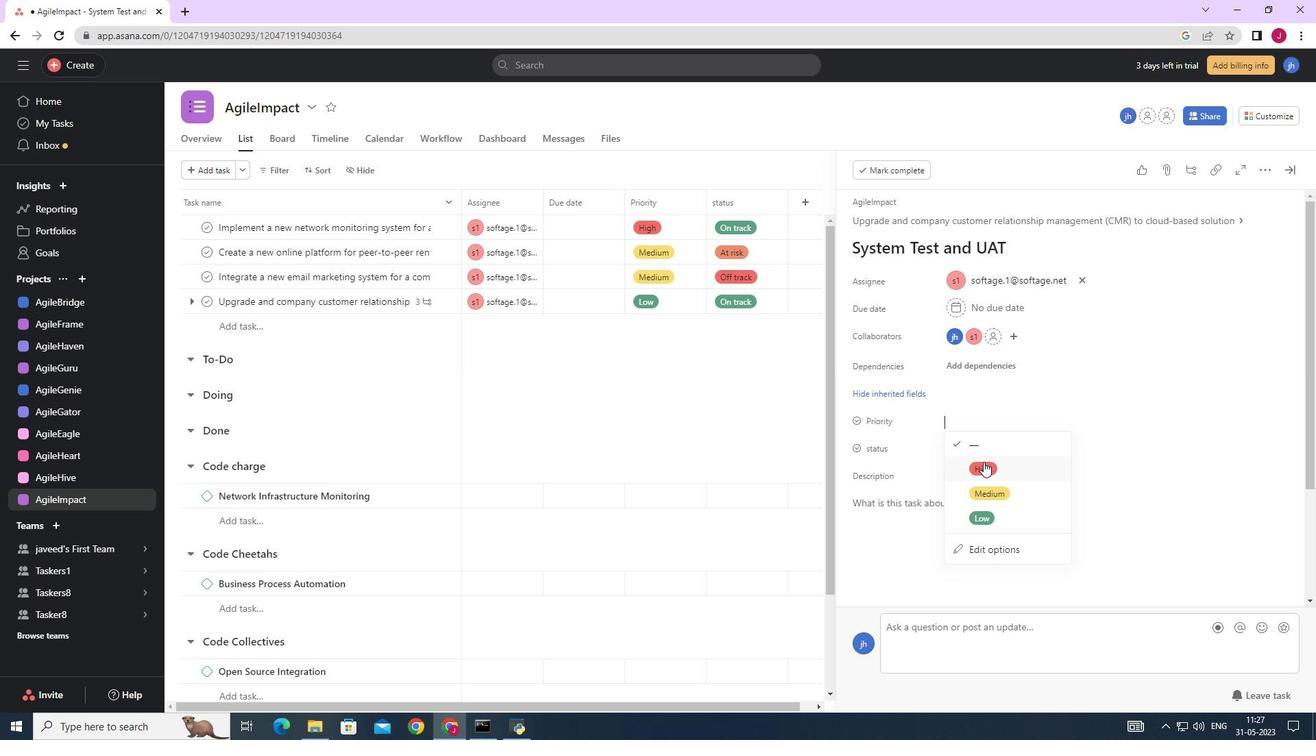 
Action: Mouse pressed left at (985, 468)
Screenshot: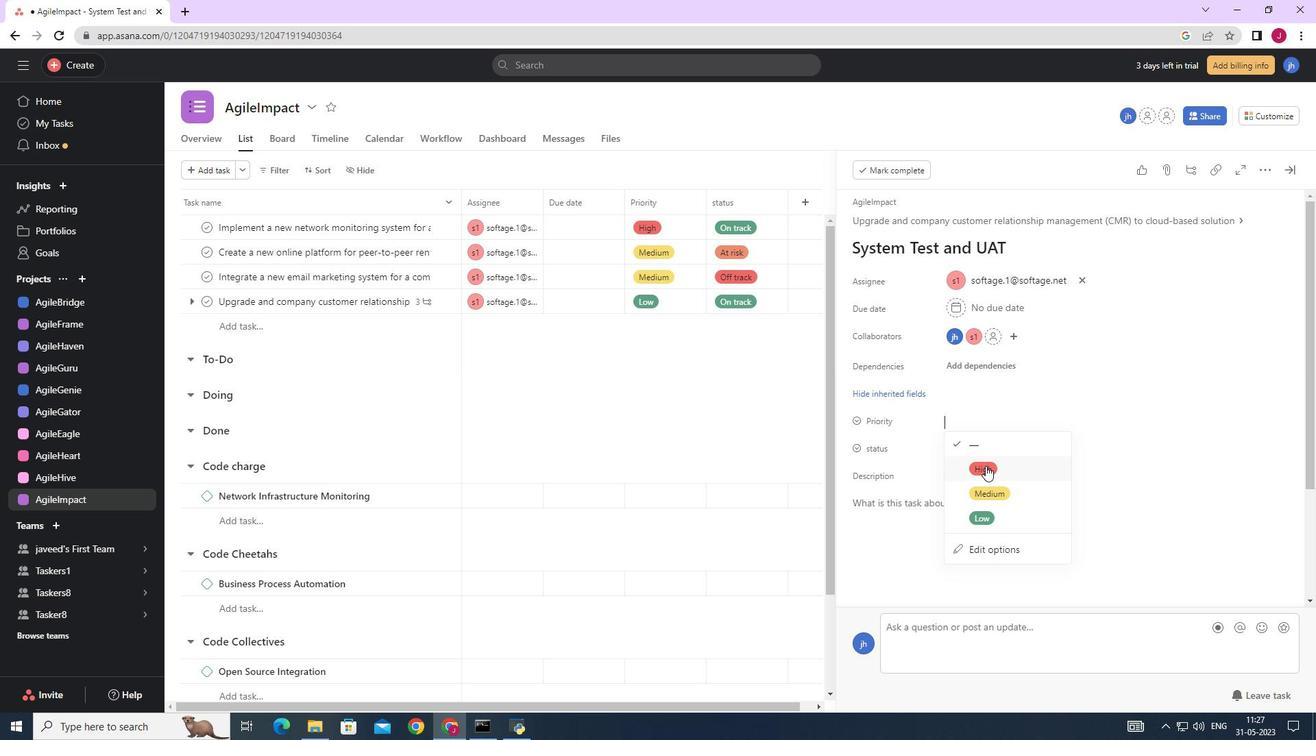 
Action: Mouse moved to (950, 447)
Screenshot: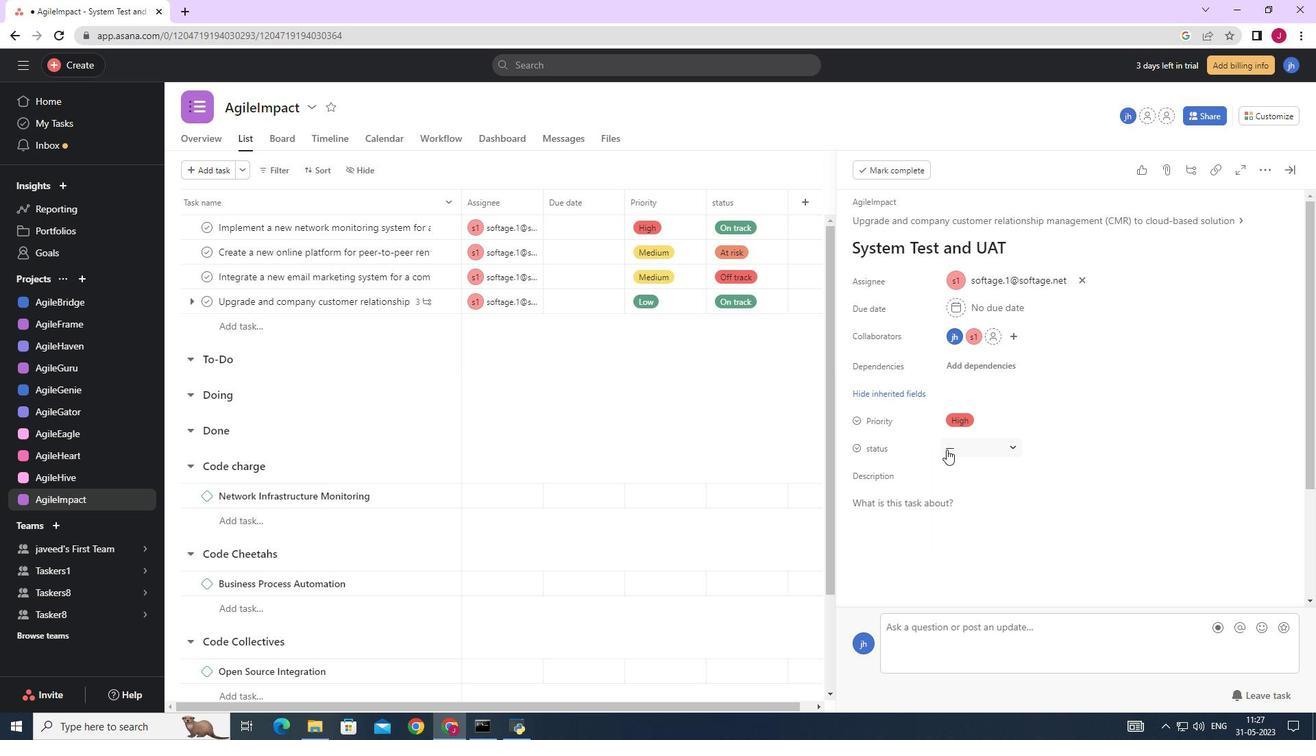 
Action: Mouse pressed left at (950, 447)
Screenshot: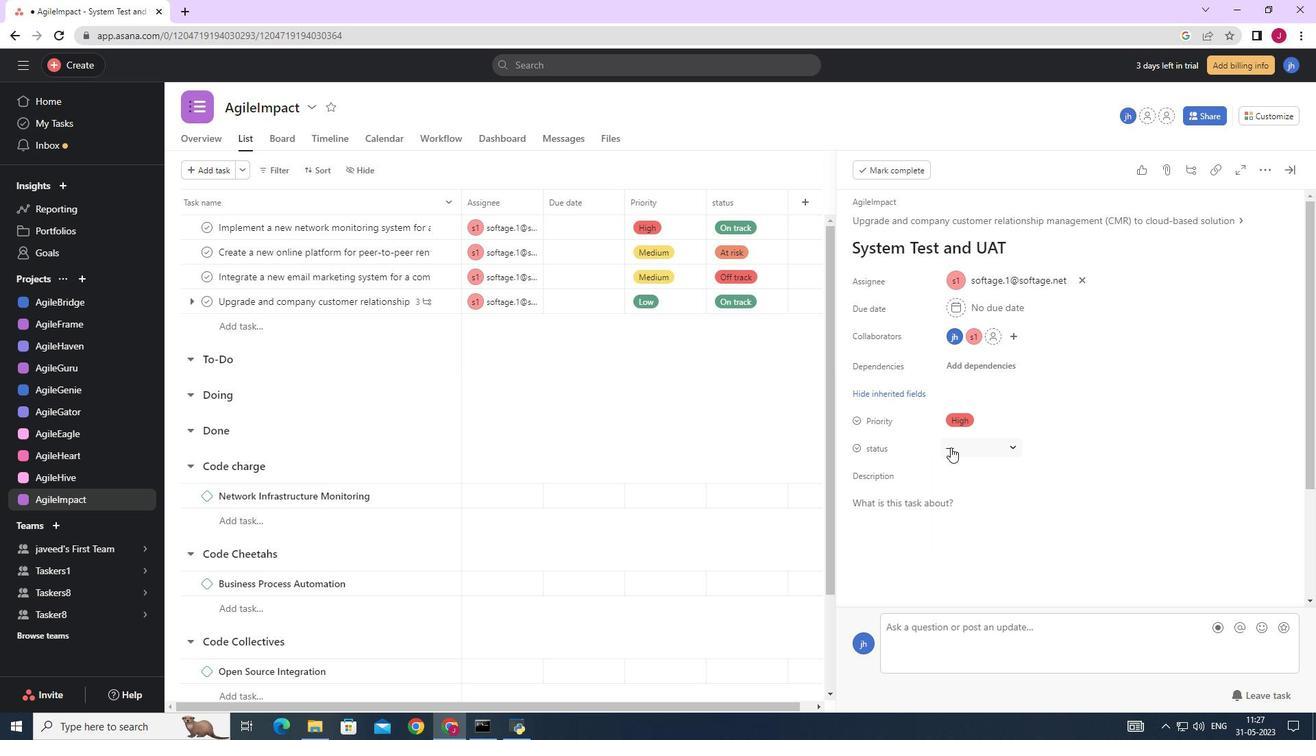 
Action: Mouse moved to (996, 568)
Screenshot: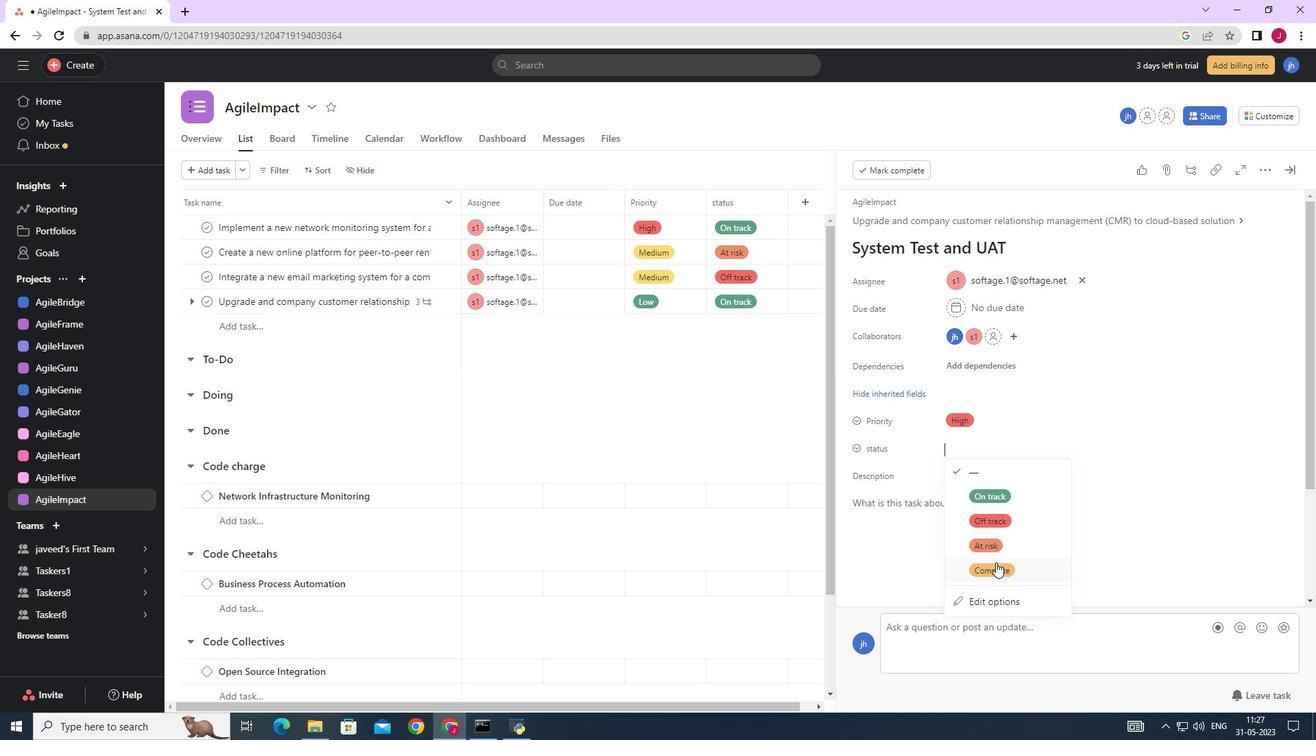 
Action: Mouse pressed left at (996, 568)
Screenshot: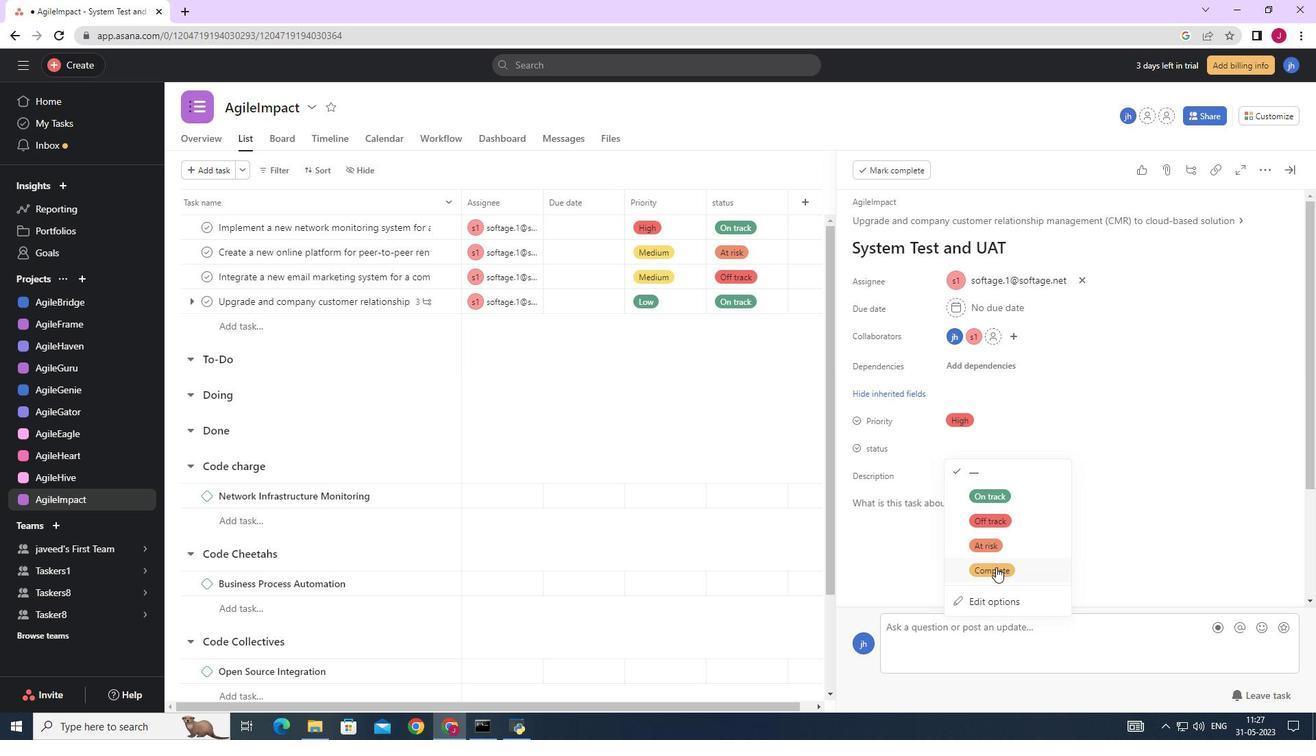 
Action: Mouse moved to (1294, 174)
Screenshot: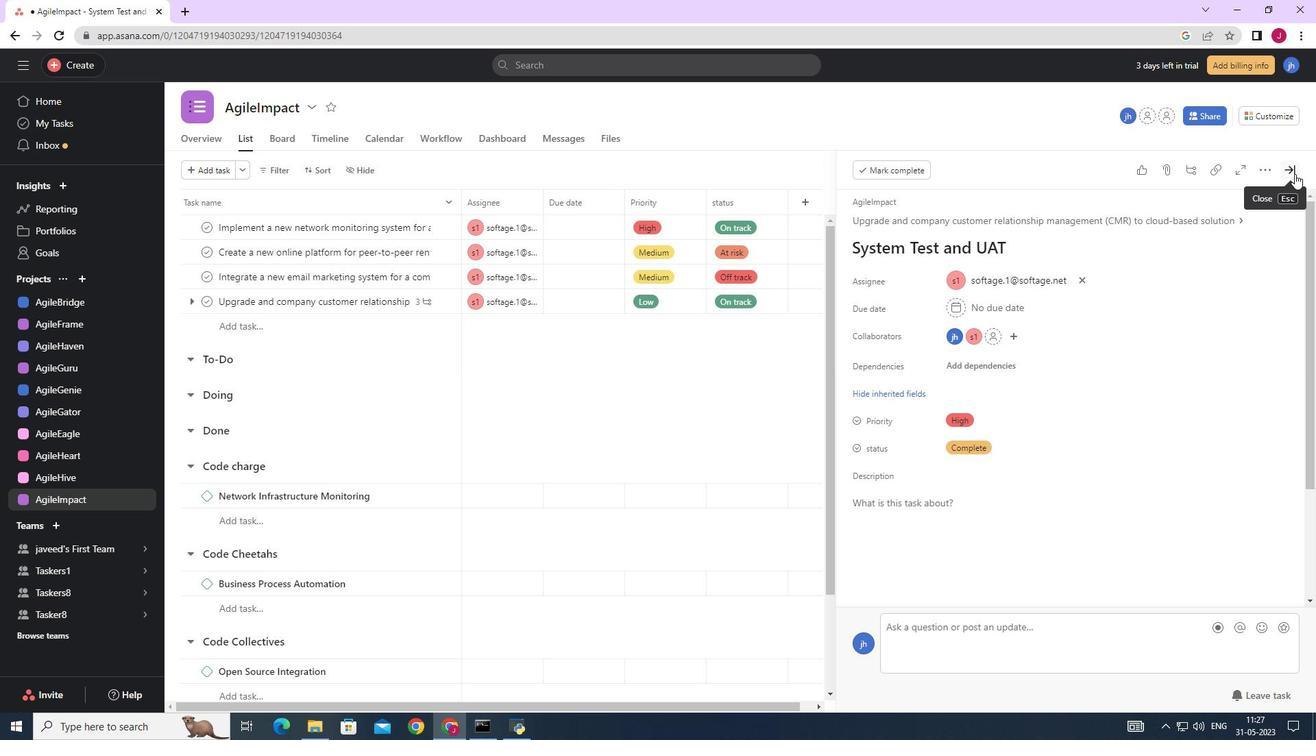 
Action: Mouse pressed left at (1294, 174)
Screenshot: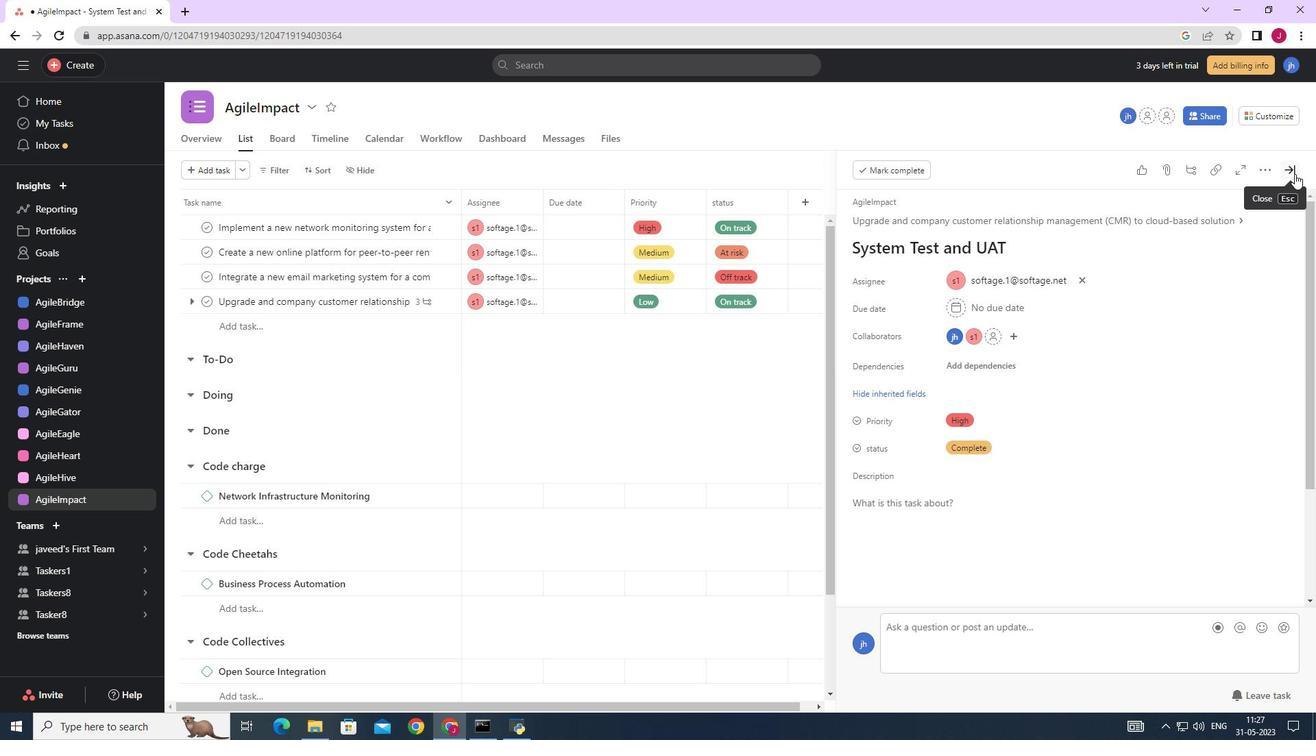
Action: Mouse moved to (1284, 185)
Screenshot: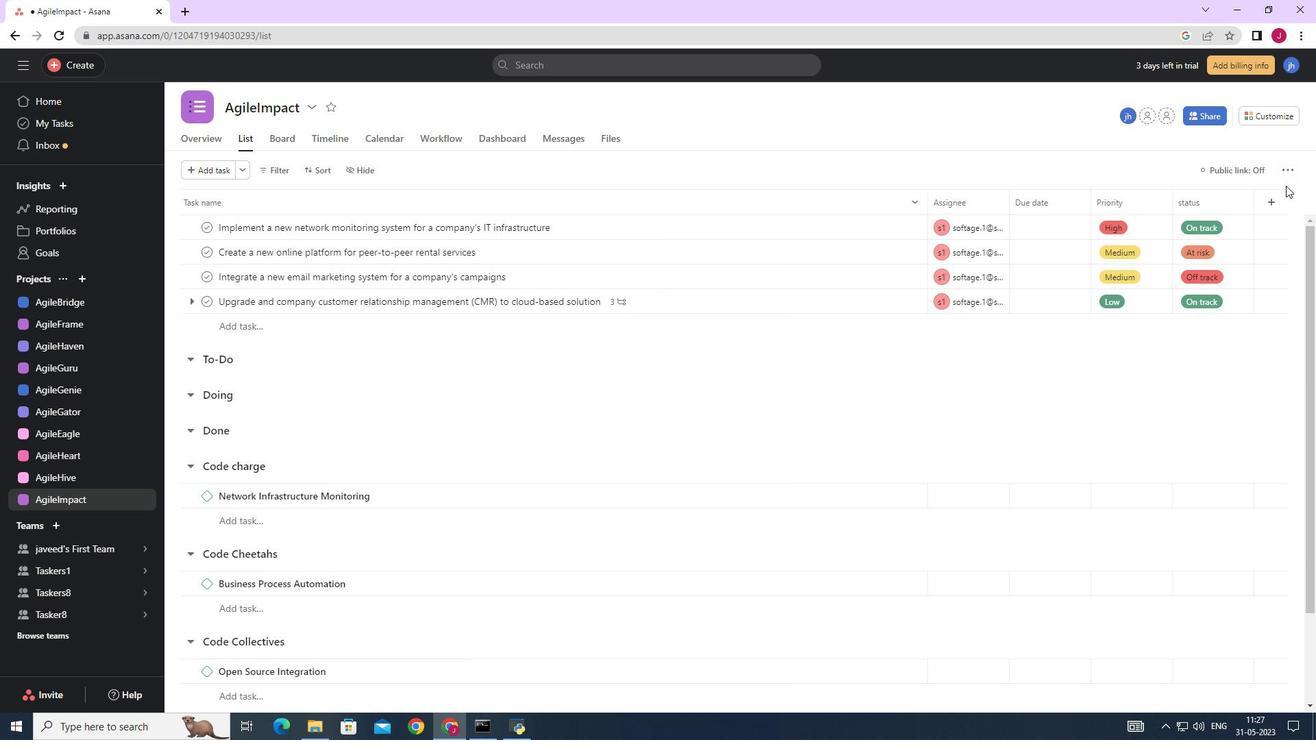 
